 Task: Create a due date automation trigger when advanced on, on the monday after a card is due add fields with custom field "Resume" set to 10 at 11:00 AM.
Action: Mouse moved to (1194, 90)
Screenshot: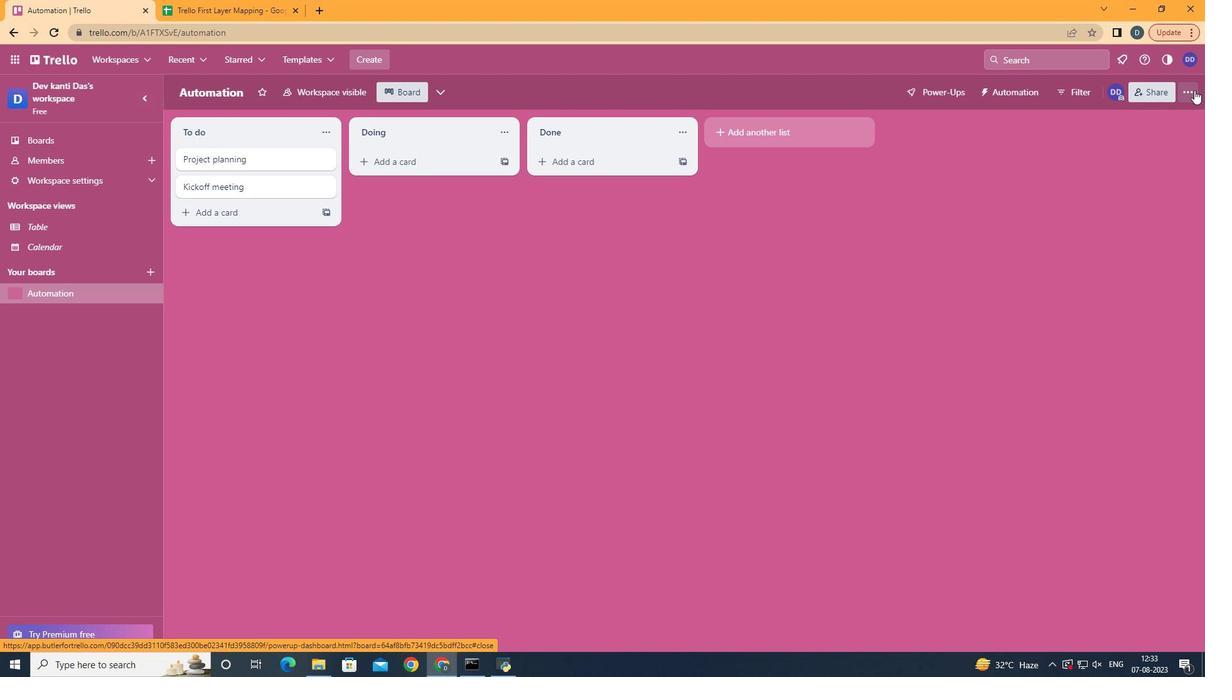 
Action: Mouse pressed left at (1194, 90)
Screenshot: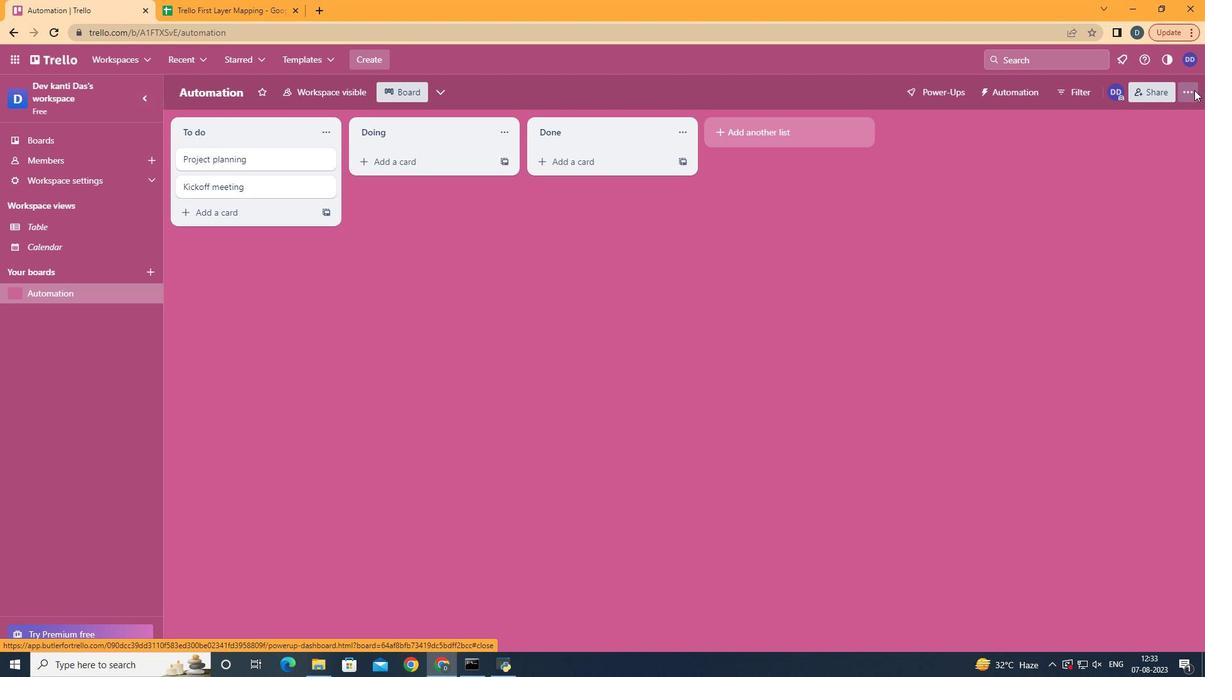 
Action: Mouse moved to (1117, 264)
Screenshot: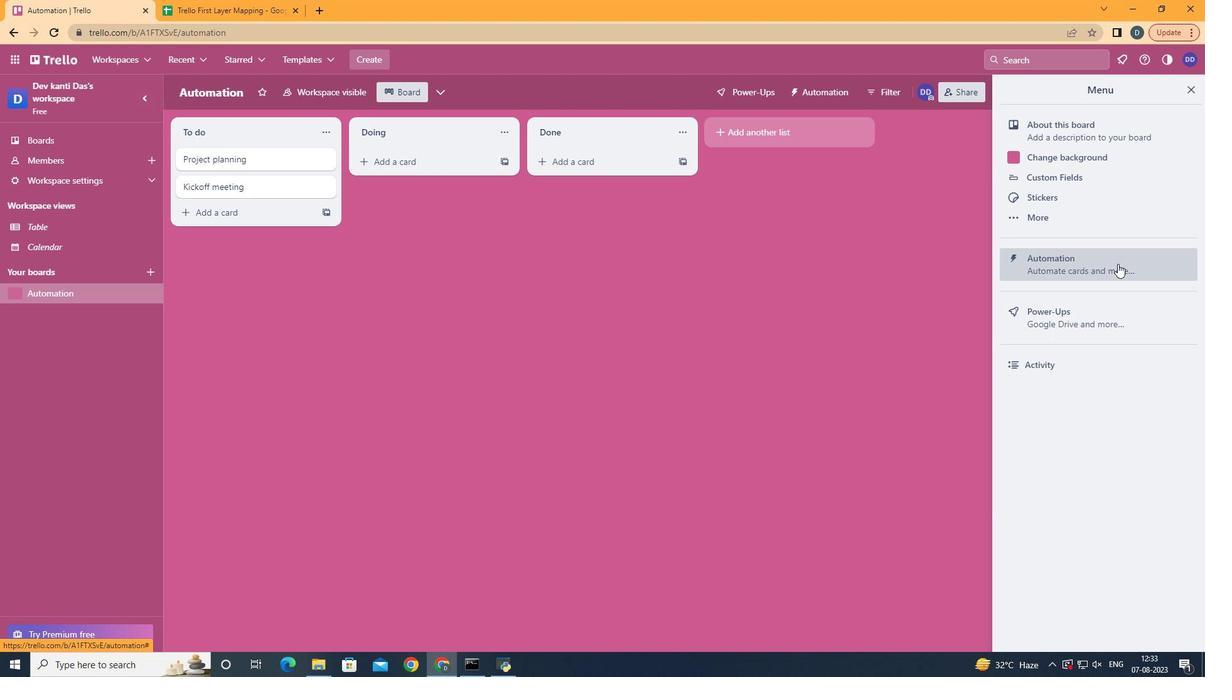 
Action: Mouse pressed left at (1117, 264)
Screenshot: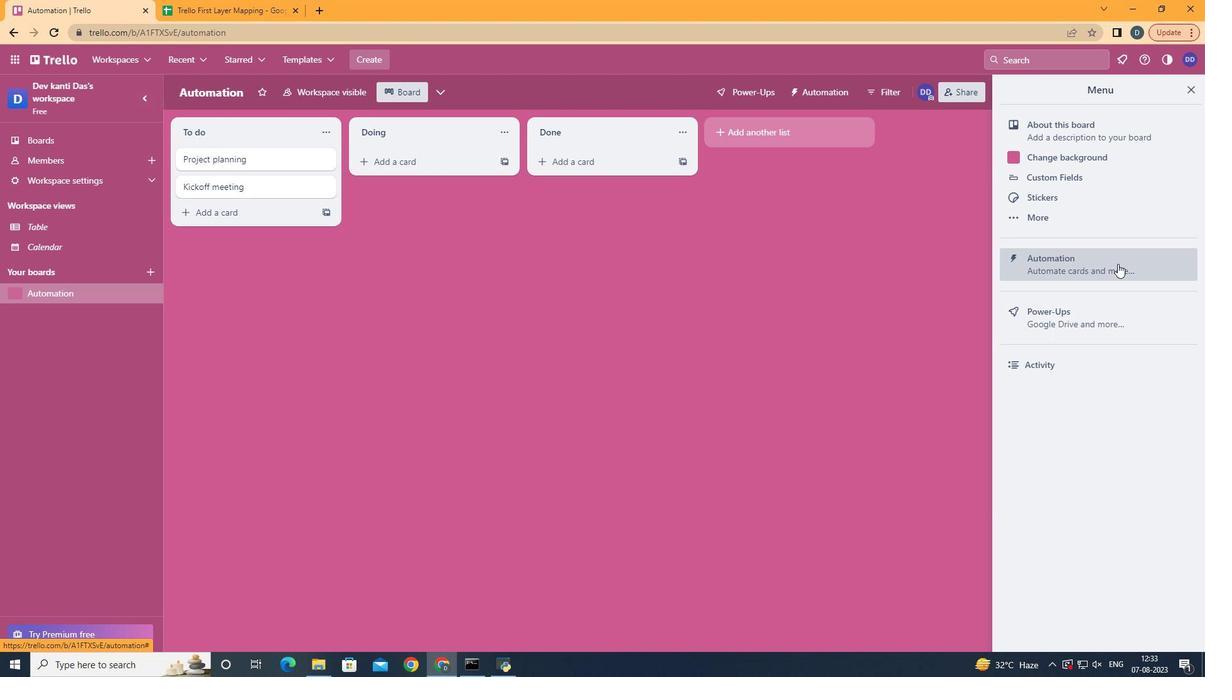 
Action: Mouse moved to (240, 253)
Screenshot: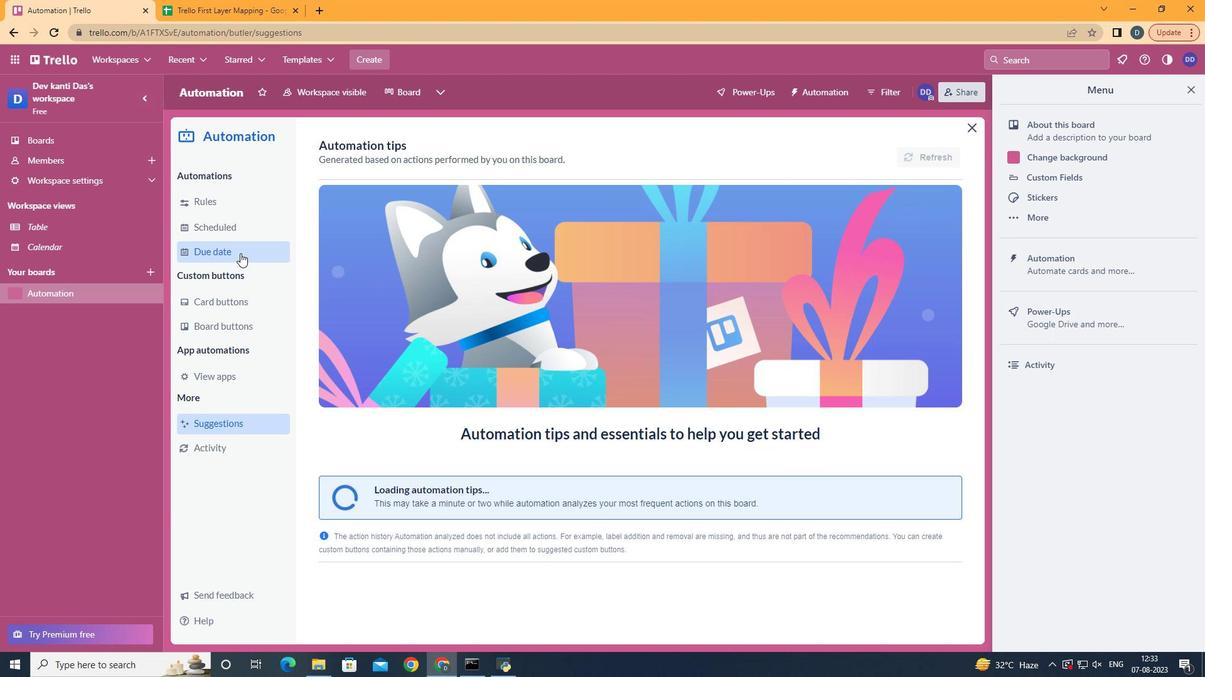 
Action: Mouse pressed left at (240, 253)
Screenshot: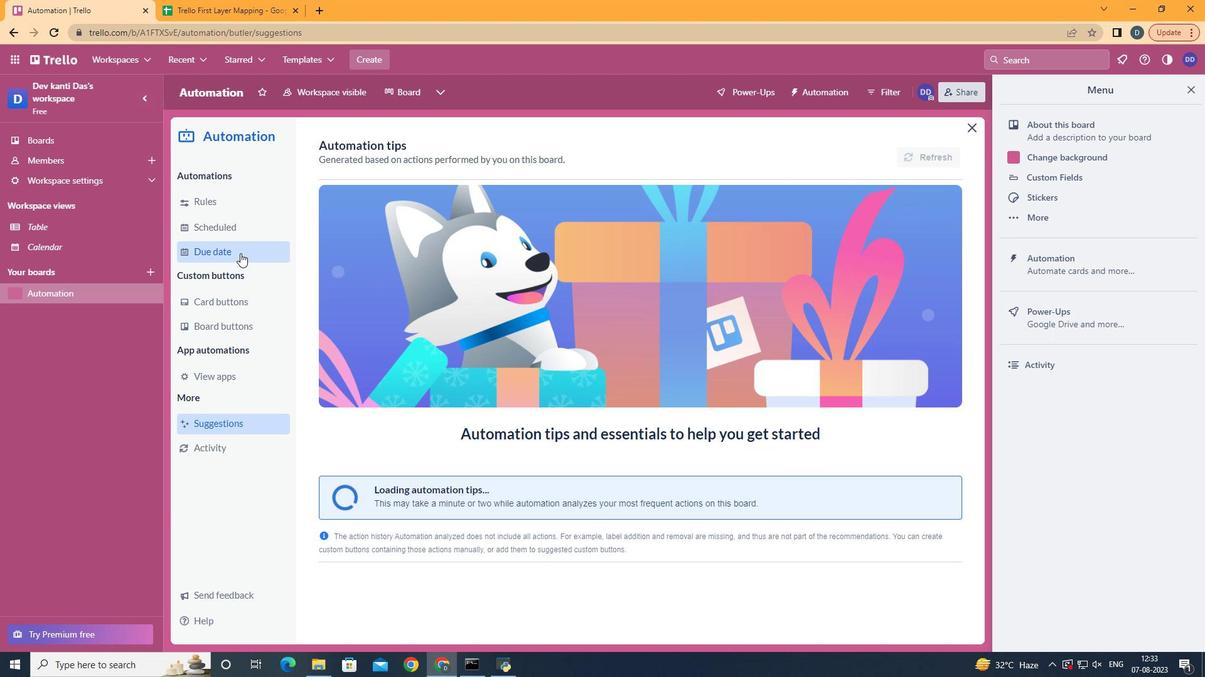 
Action: Mouse moved to (880, 149)
Screenshot: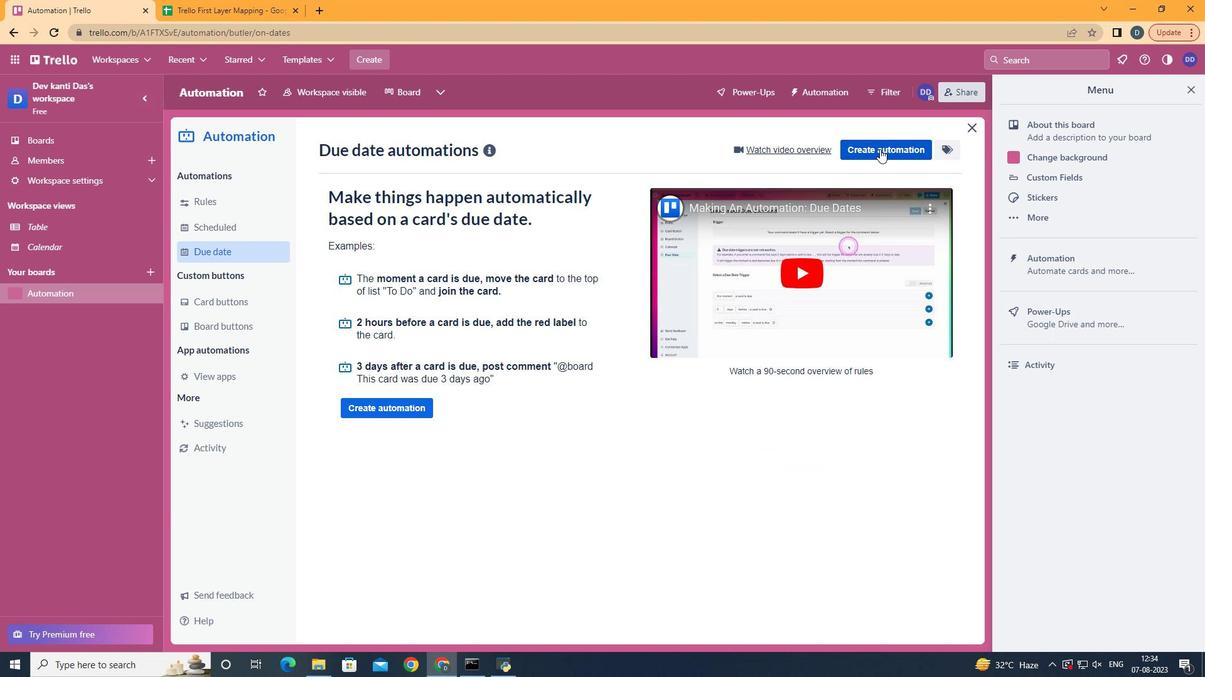 
Action: Mouse pressed left at (880, 149)
Screenshot: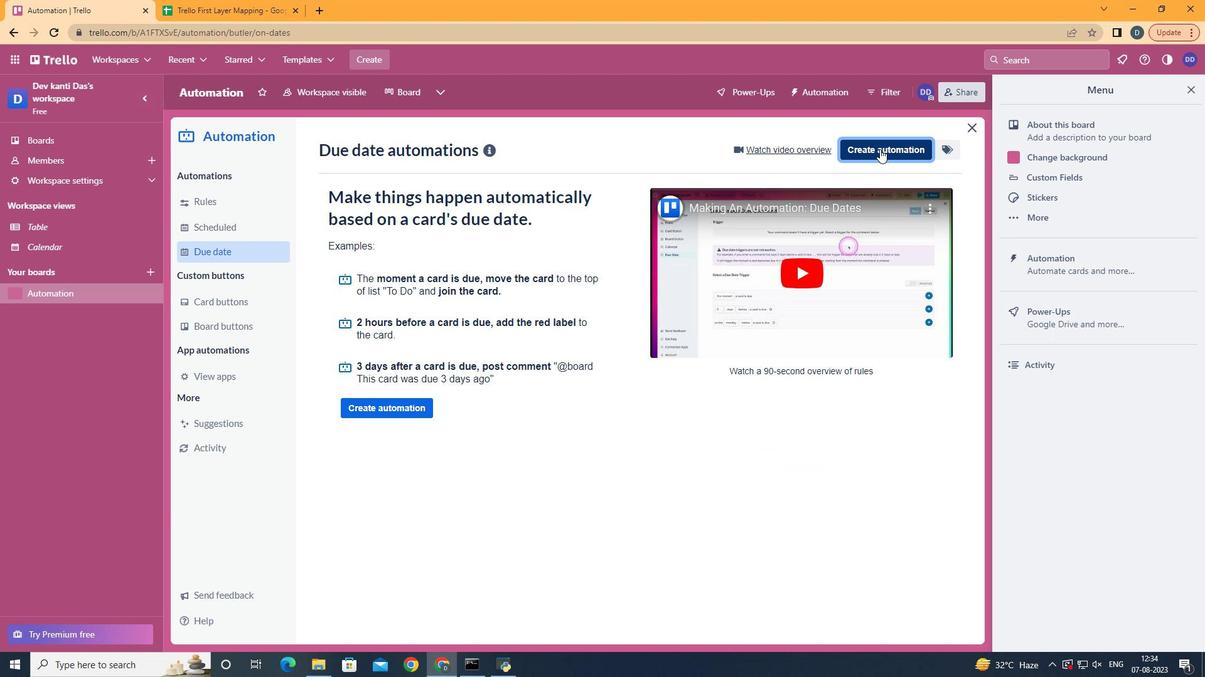 
Action: Mouse moved to (655, 266)
Screenshot: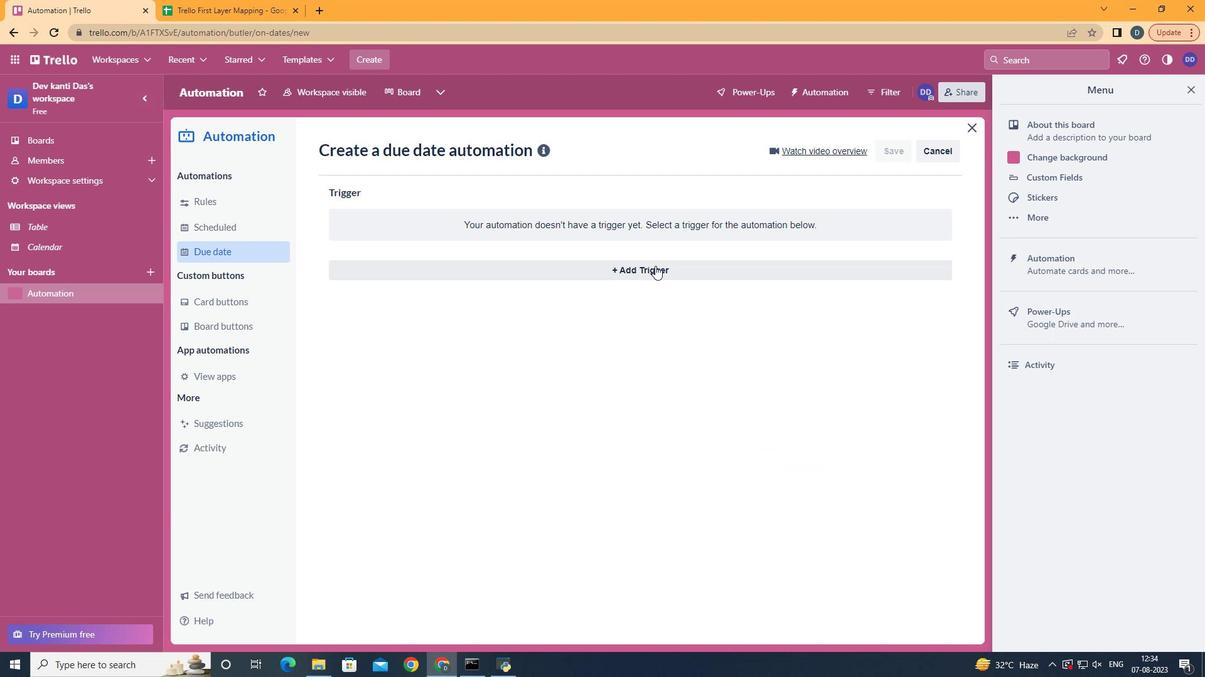 
Action: Mouse pressed left at (655, 266)
Screenshot: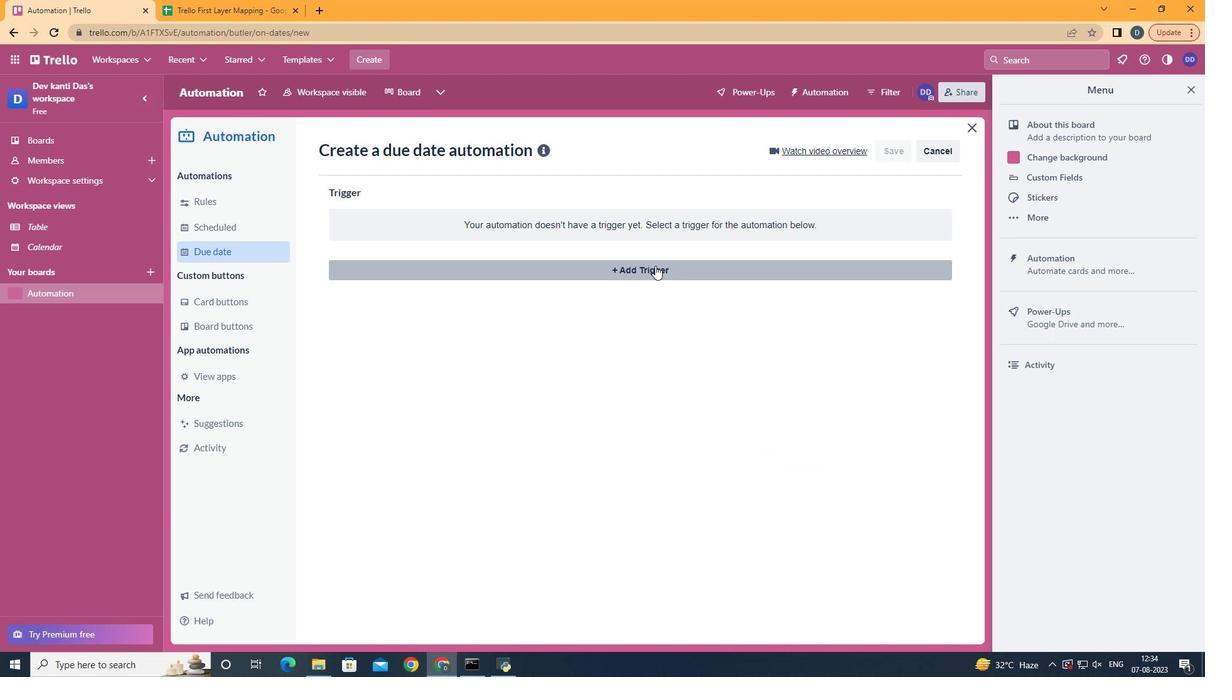
Action: Mouse moved to (399, 328)
Screenshot: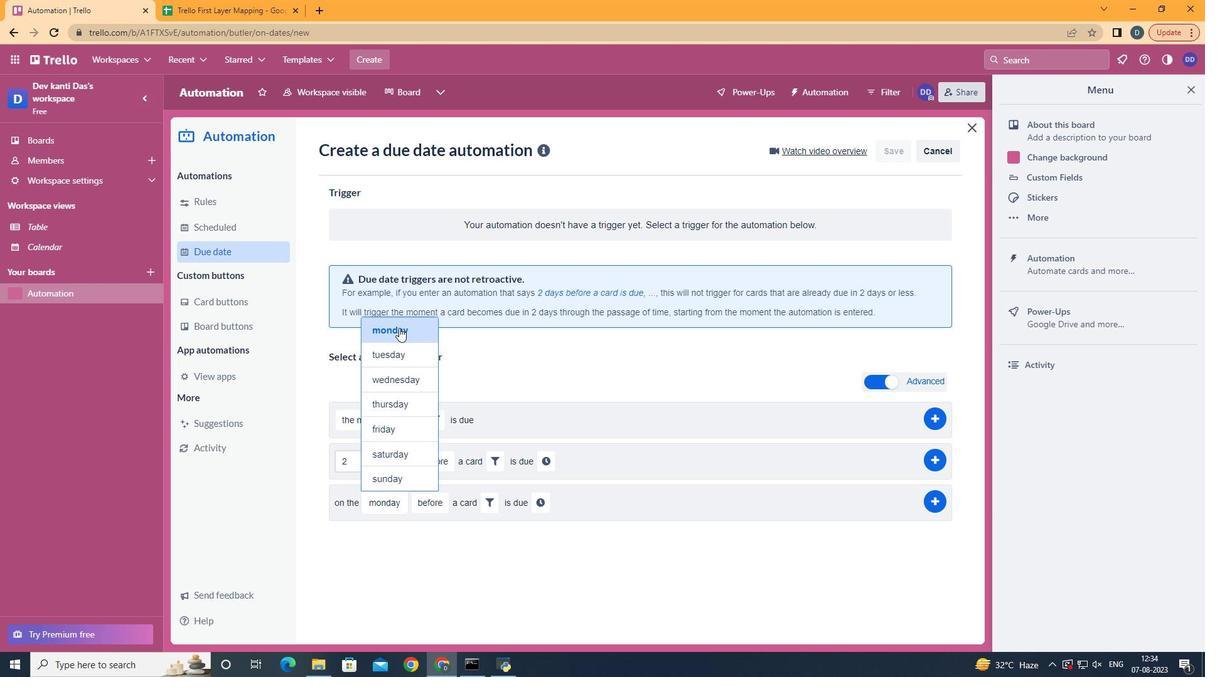 
Action: Mouse pressed left at (399, 328)
Screenshot: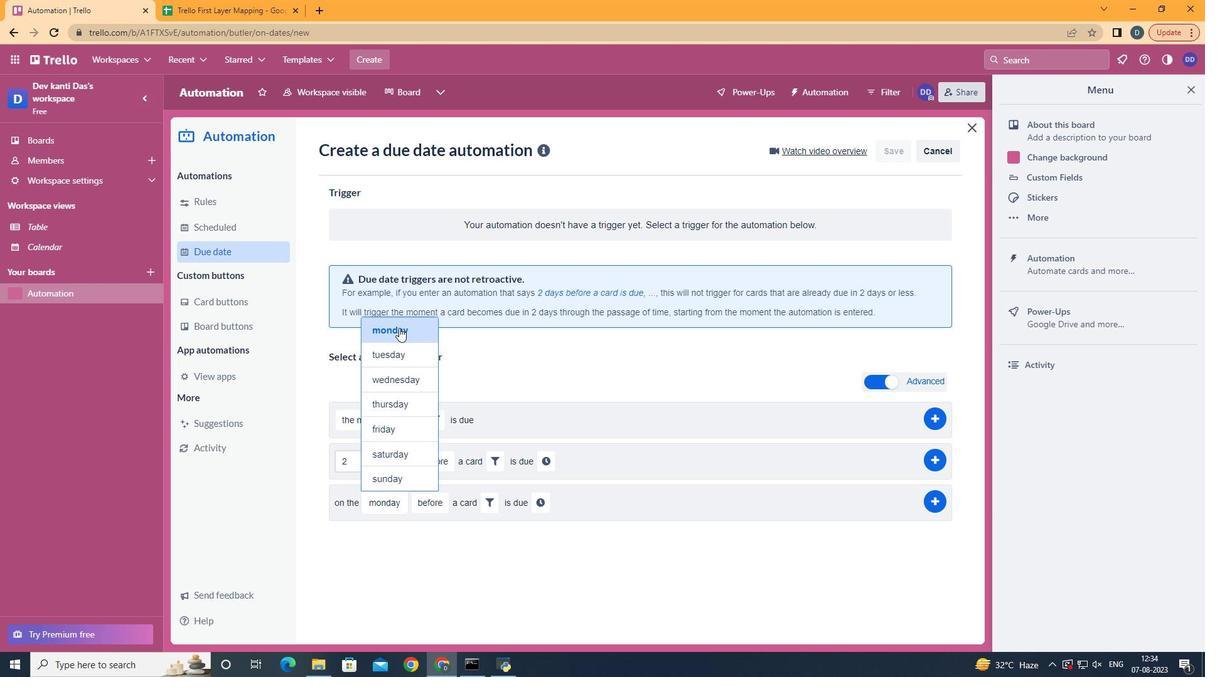 
Action: Mouse moved to (444, 552)
Screenshot: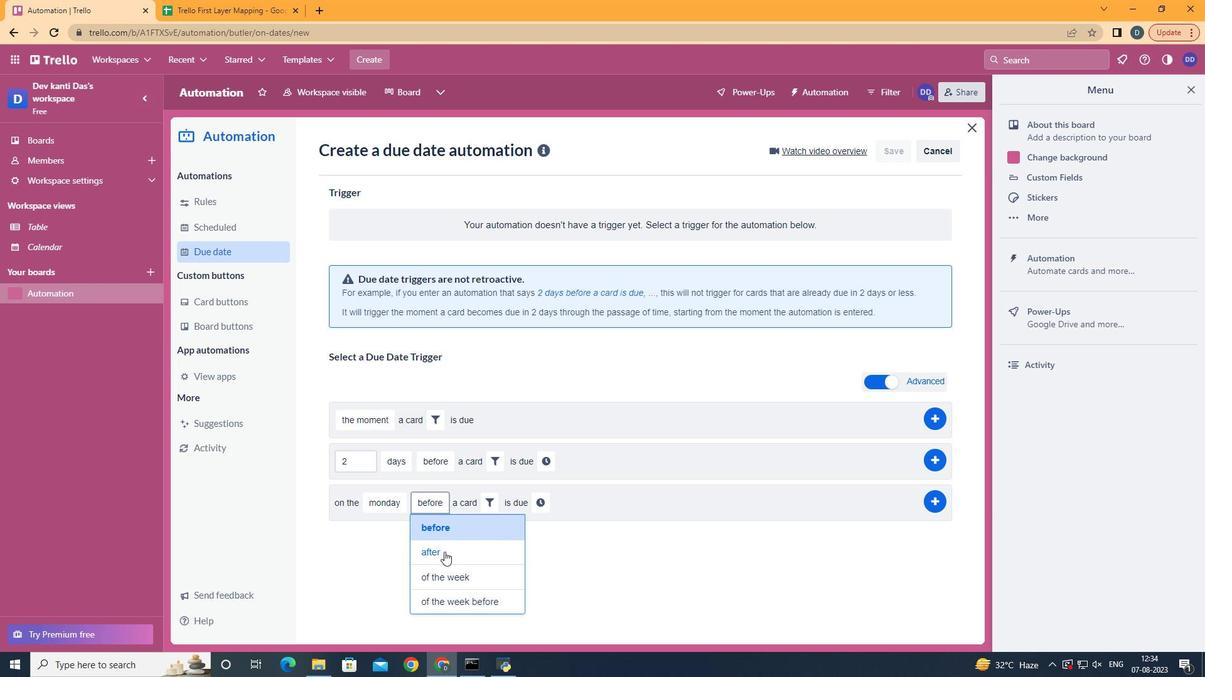 
Action: Mouse pressed left at (444, 552)
Screenshot: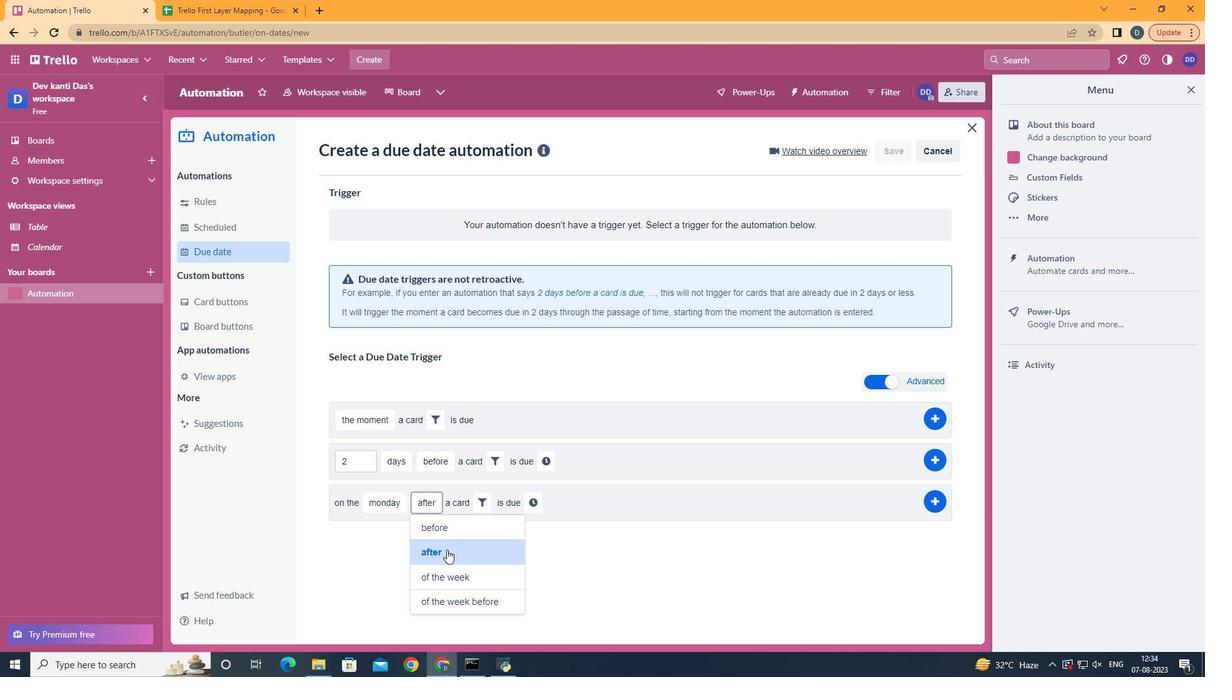 
Action: Mouse moved to (485, 501)
Screenshot: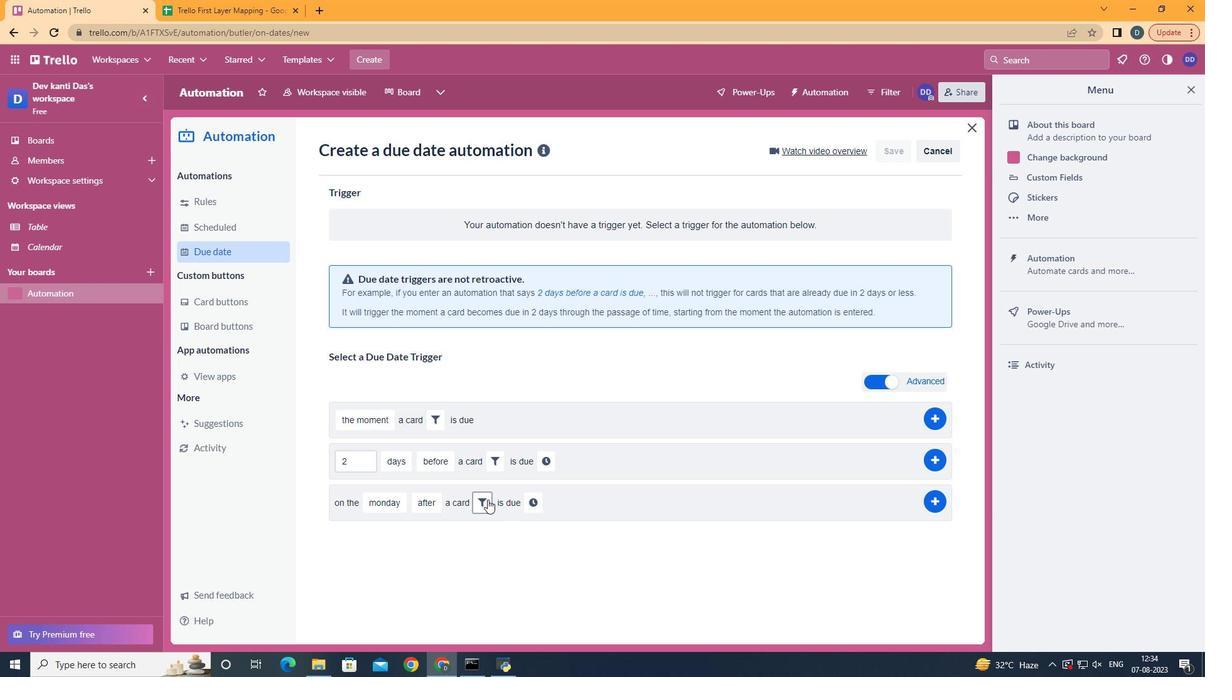 
Action: Mouse pressed left at (485, 501)
Screenshot: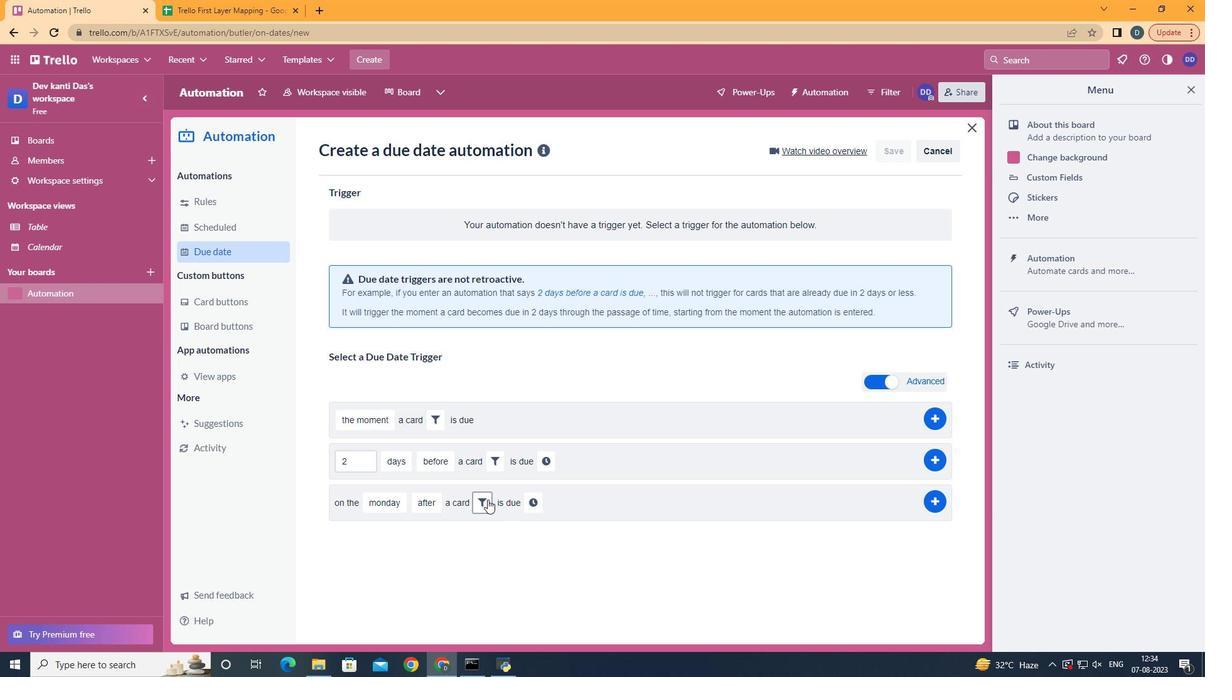 
Action: Mouse moved to (696, 536)
Screenshot: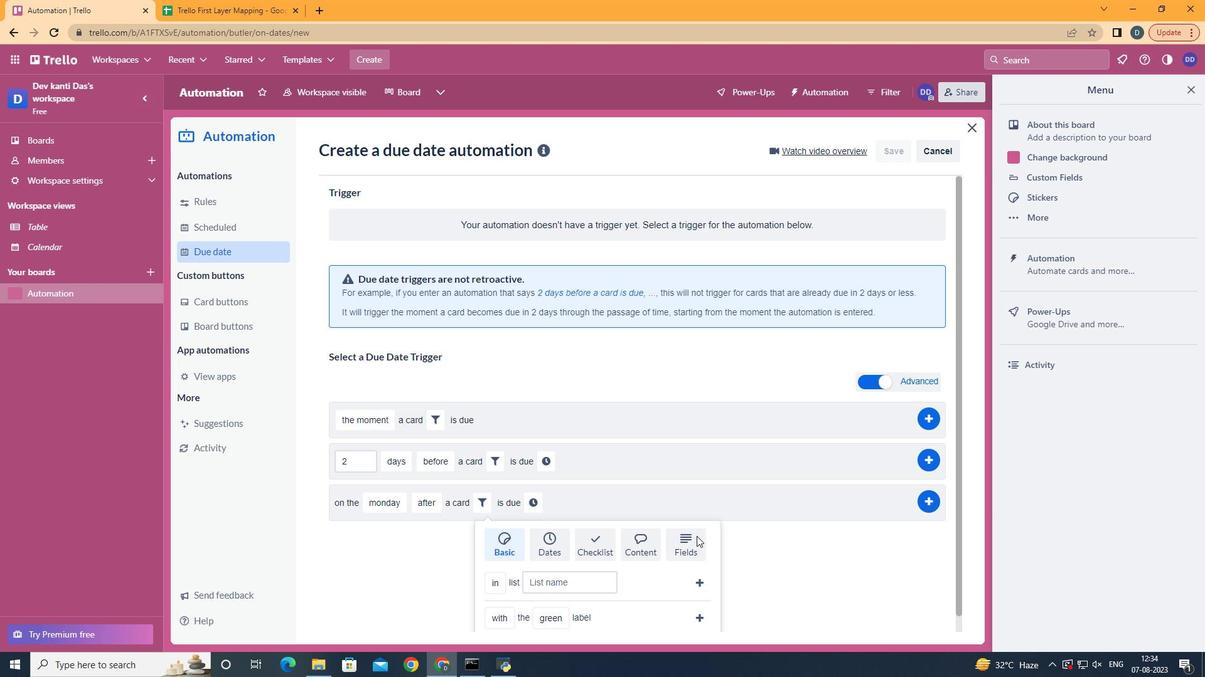 
Action: Mouse pressed left at (696, 536)
Screenshot: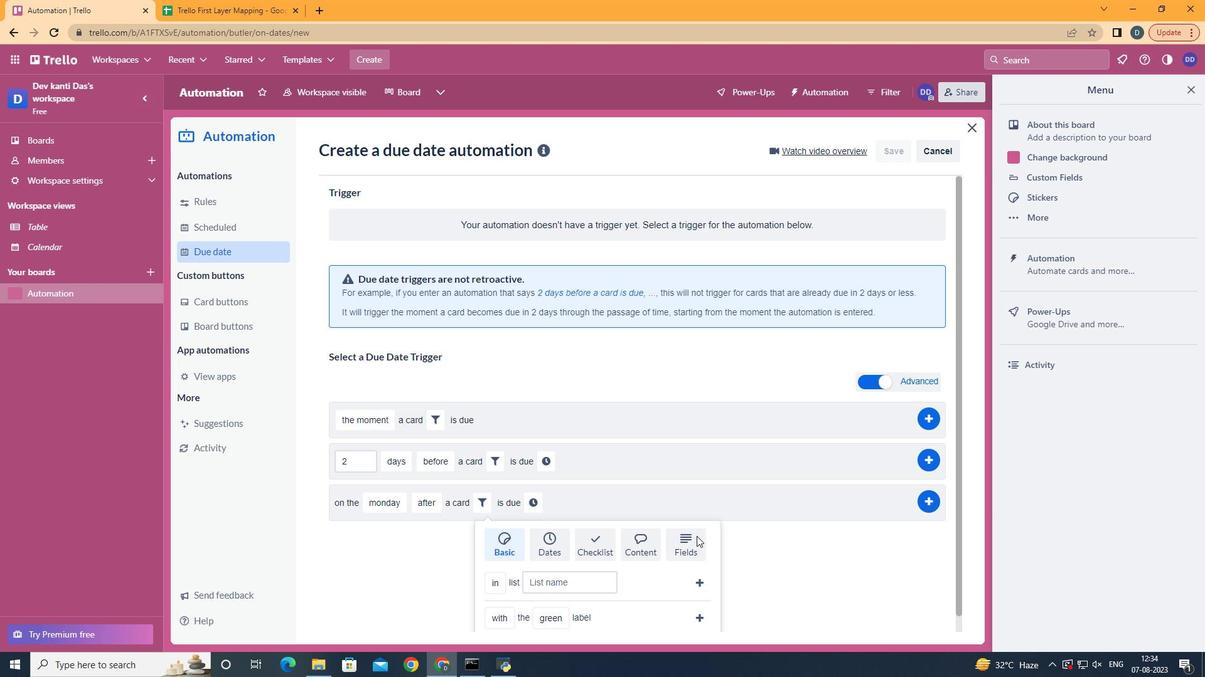 
Action: Mouse moved to (697, 536)
Screenshot: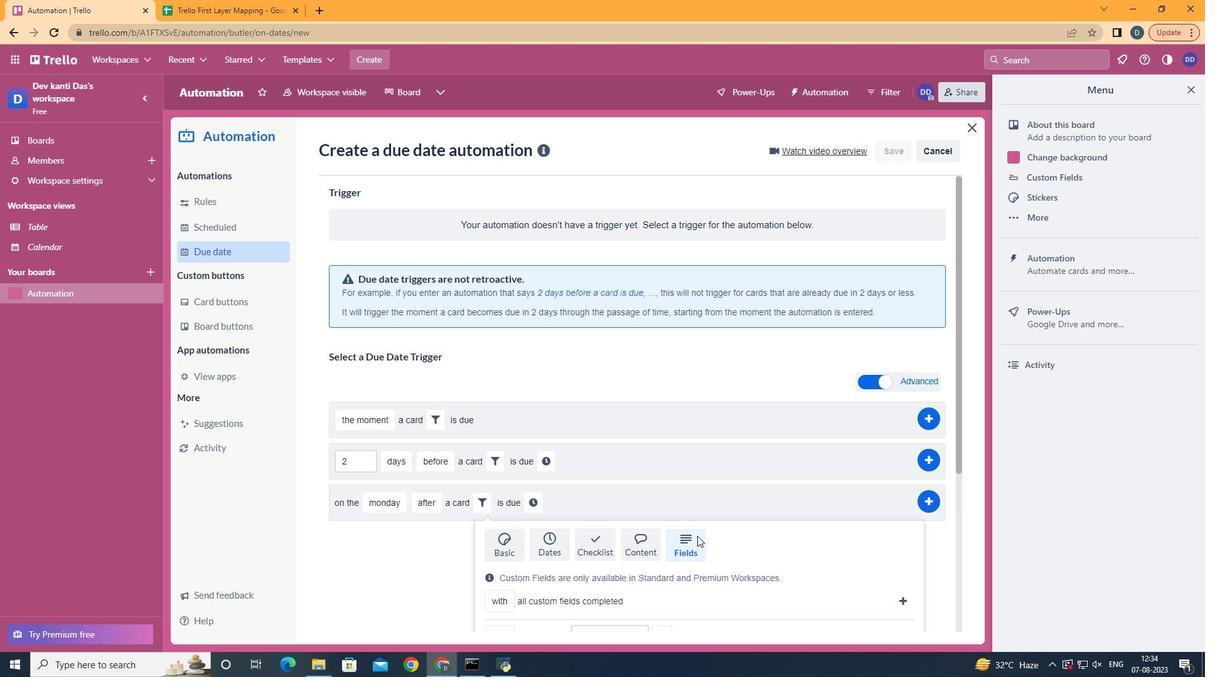 
Action: Mouse scrolled (697, 536) with delta (0, 0)
Screenshot: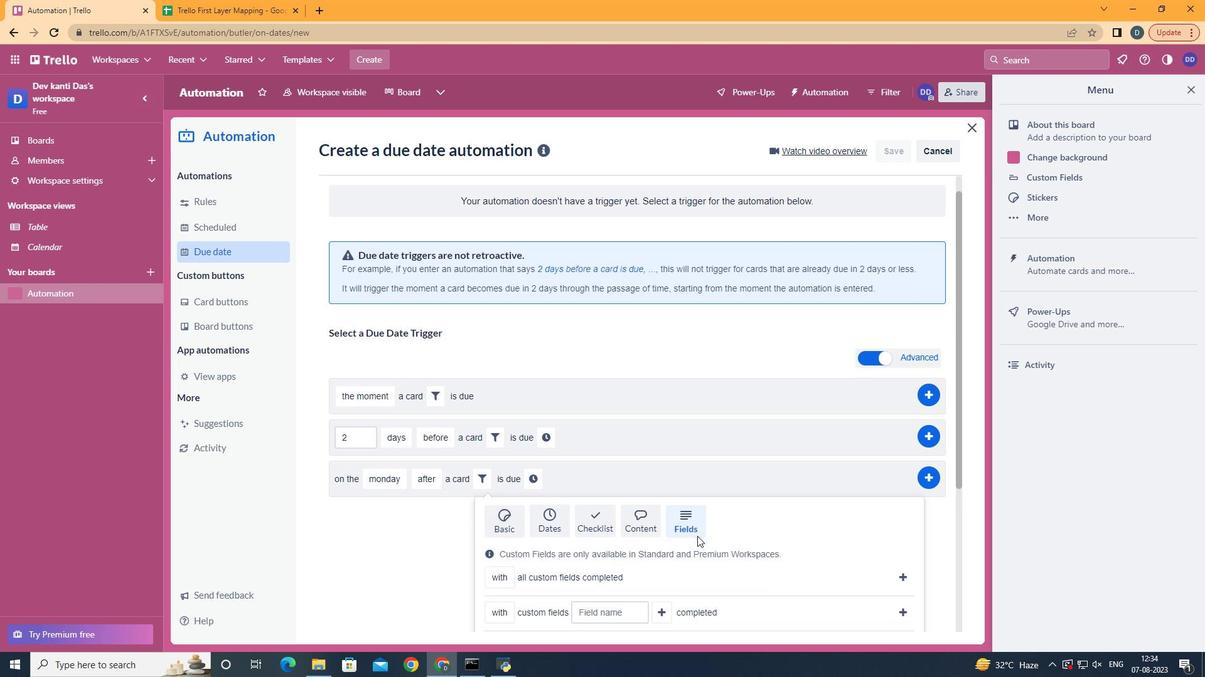 
Action: Mouse scrolled (697, 536) with delta (0, 0)
Screenshot: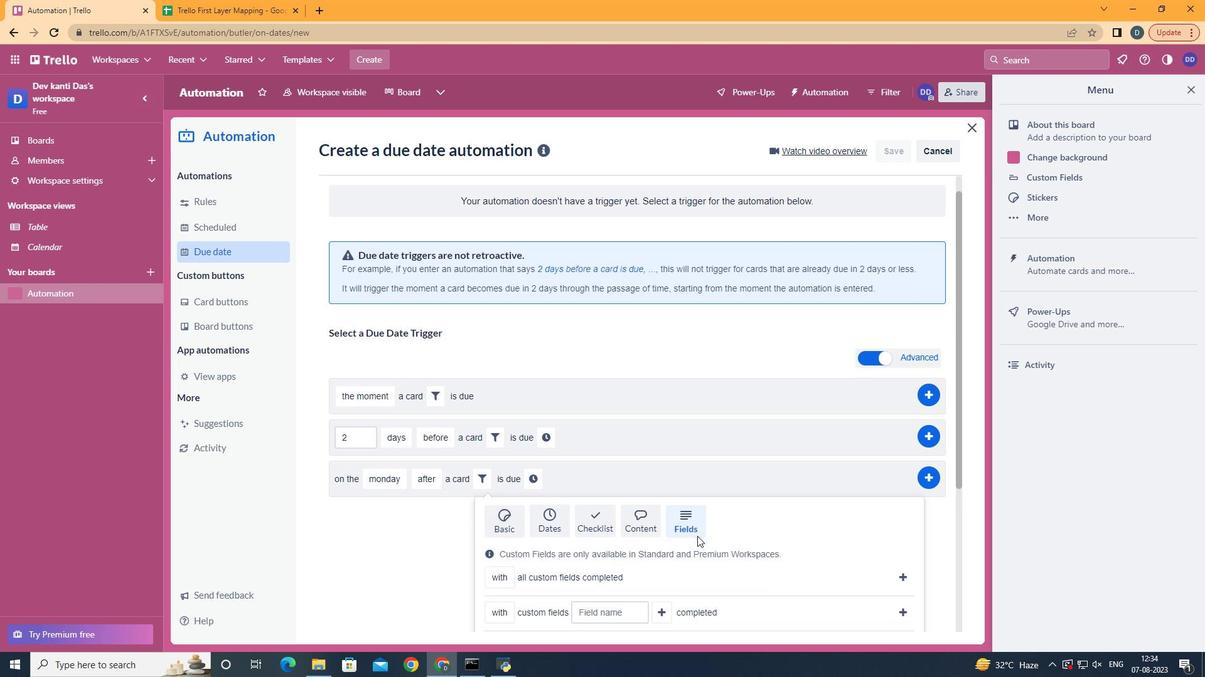 
Action: Mouse scrolled (697, 536) with delta (0, 0)
Screenshot: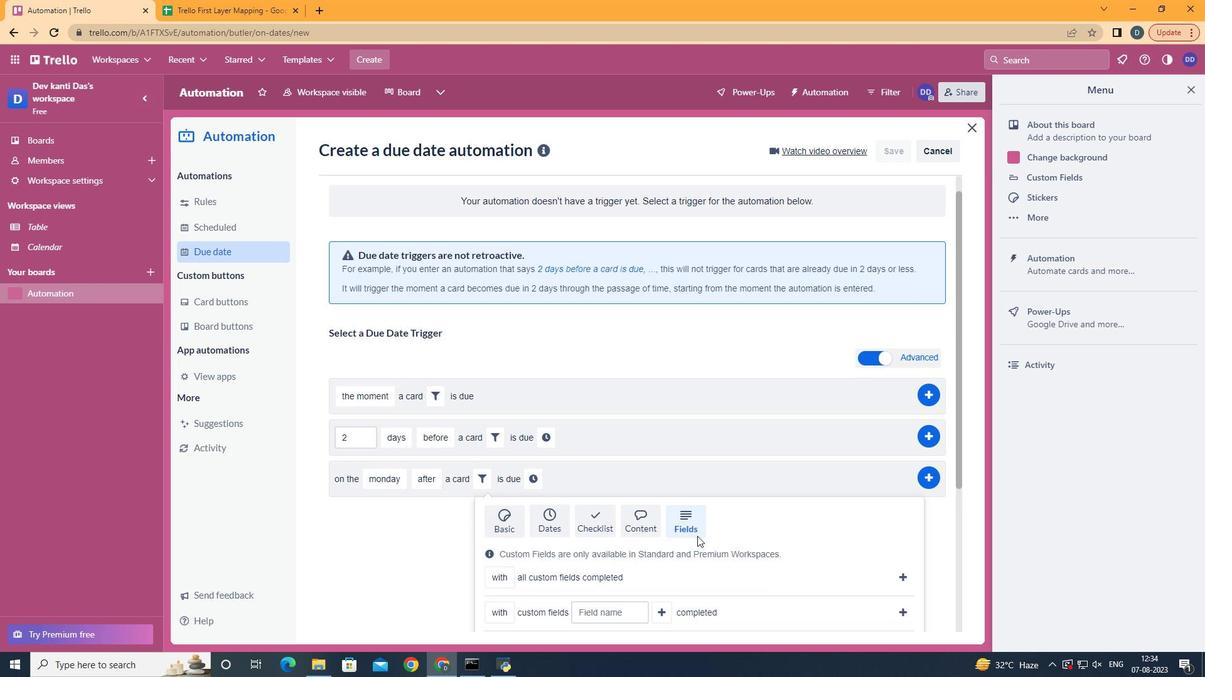 
Action: Mouse scrolled (697, 536) with delta (0, 0)
Screenshot: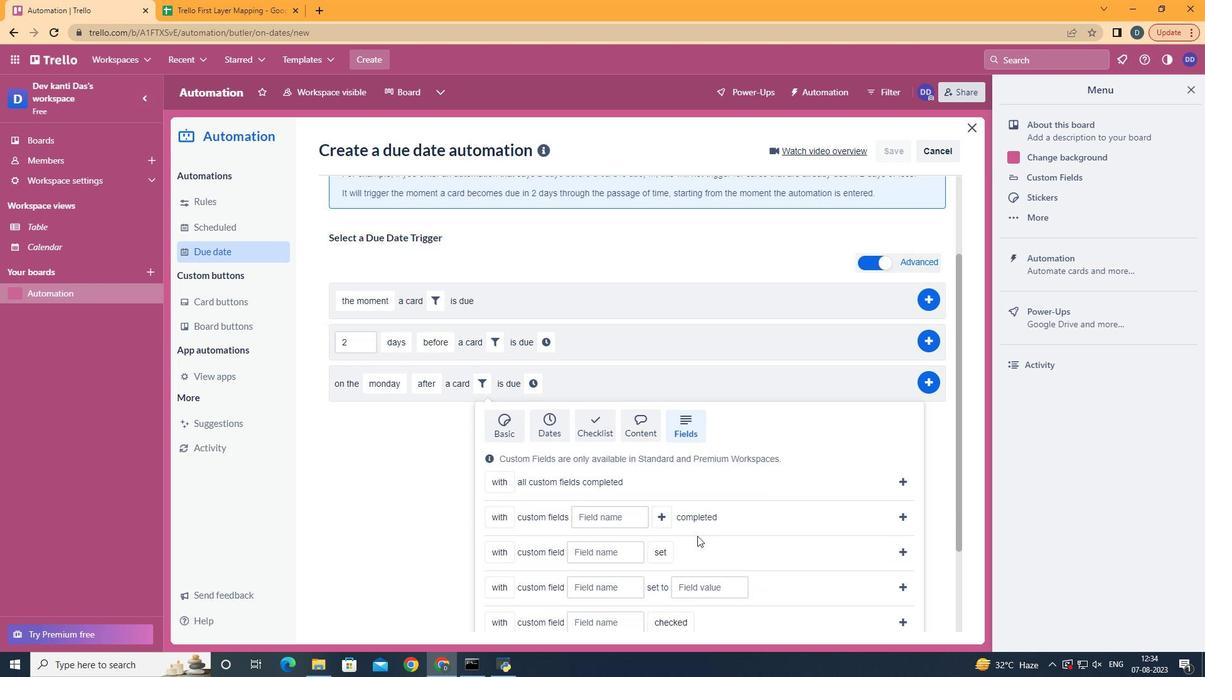 
Action: Mouse scrolled (697, 536) with delta (0, 0)
Screenshot: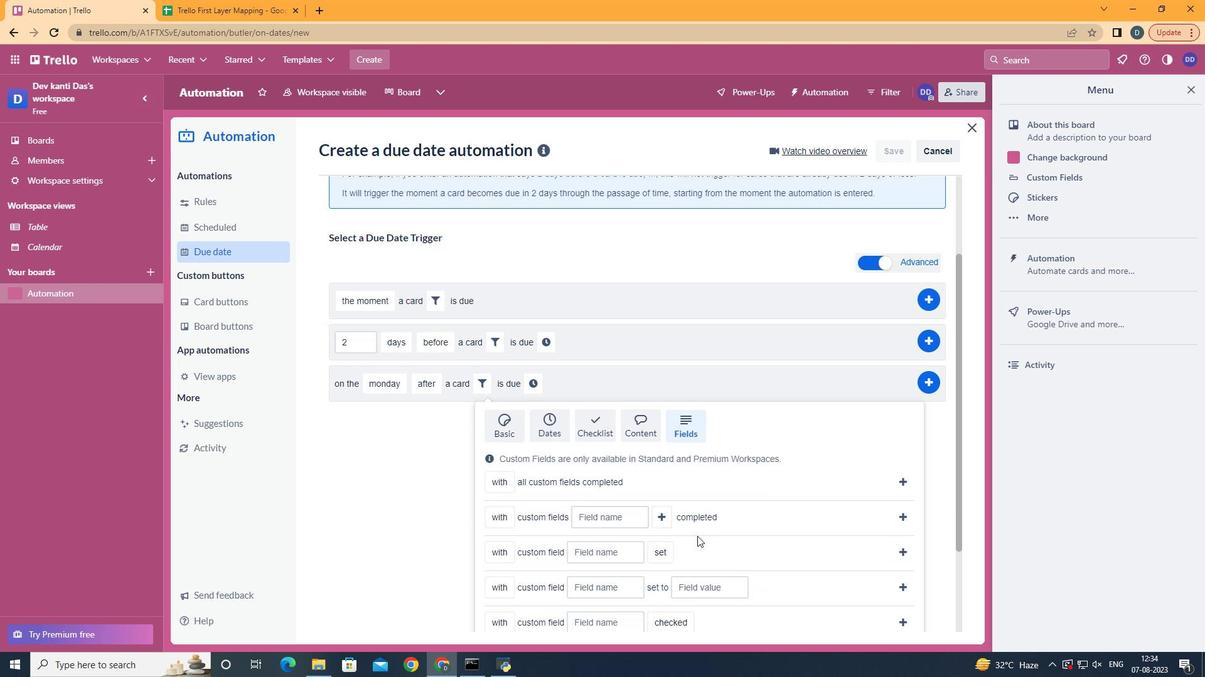 
Action: Mouse moved to (509, 494)
Screenshot: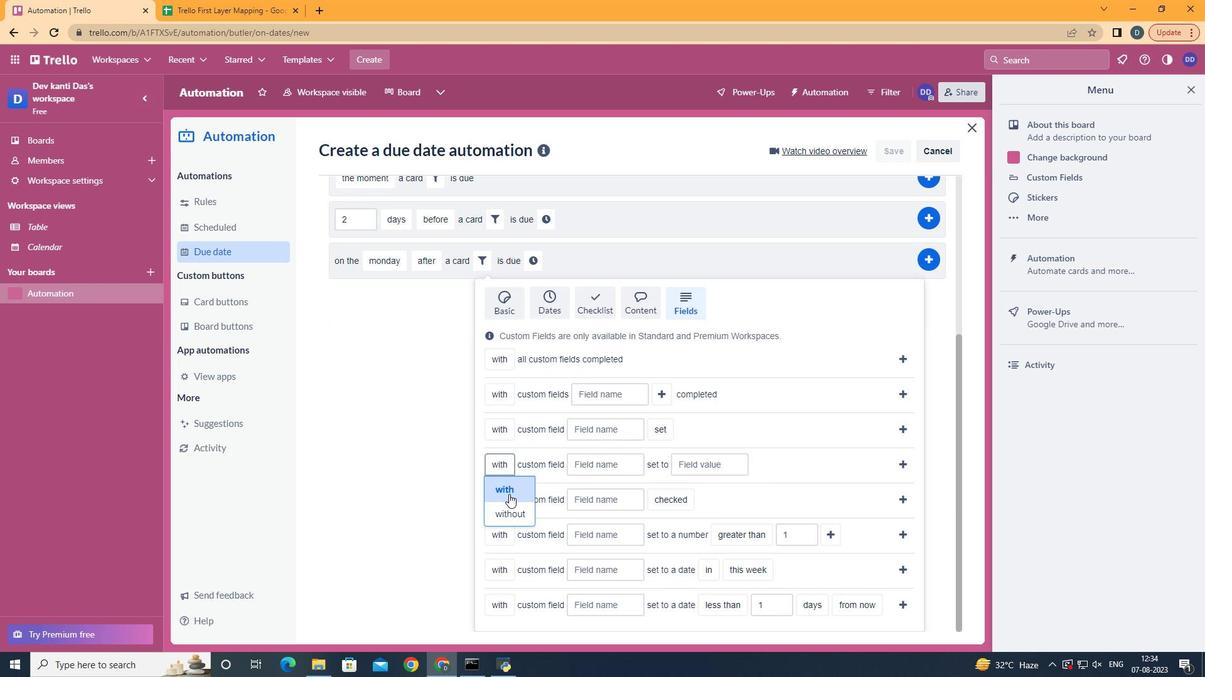 
Action: Mouse pressed left at (509, 494)
Screenshot: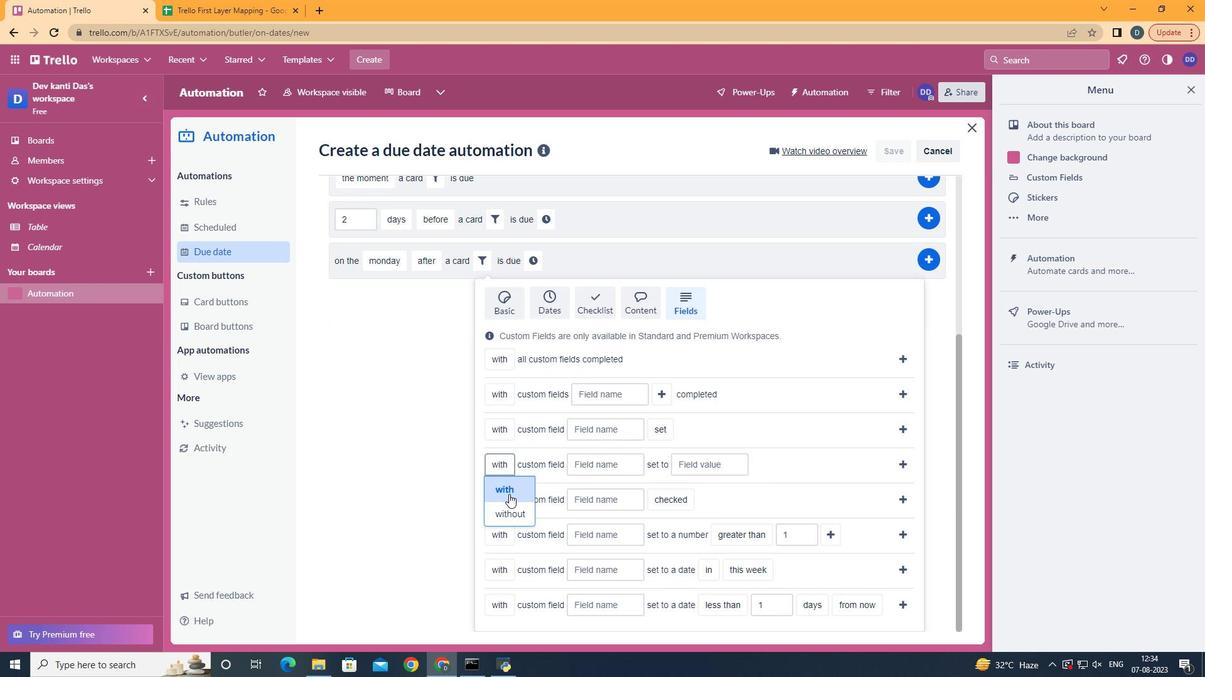 
Action: Mouse moved to (589, 468)
Screenshot: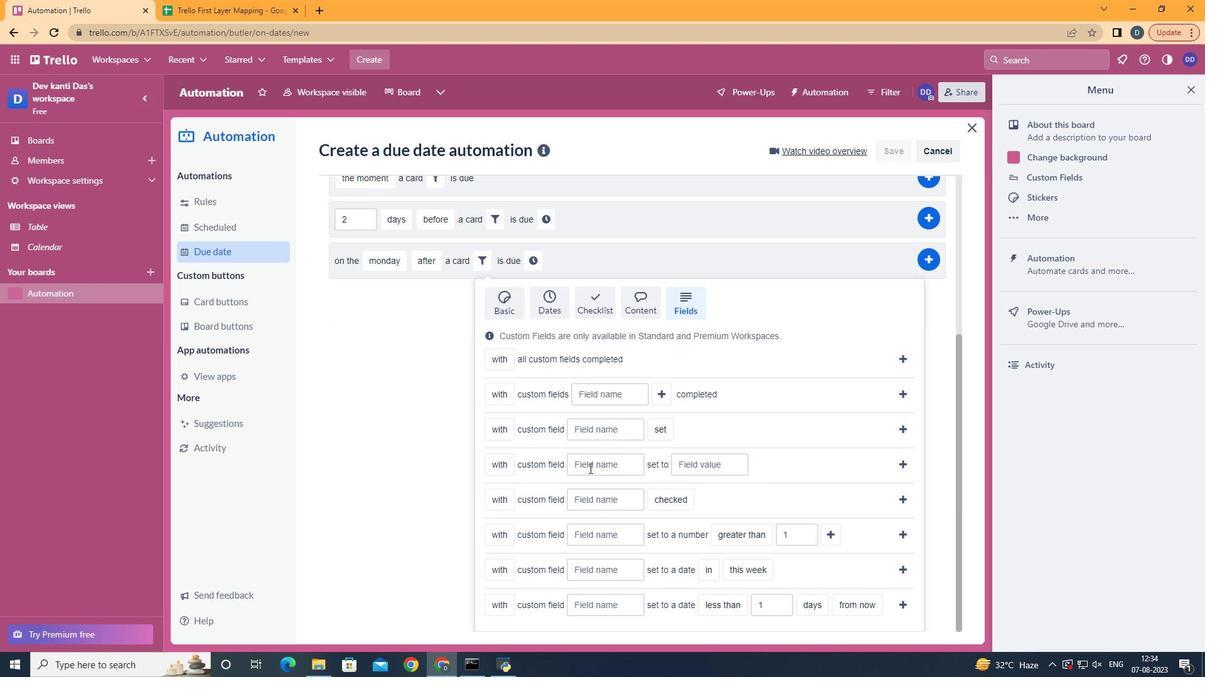 
Action: Mouse pressed left at (589, 468)
Screenshot: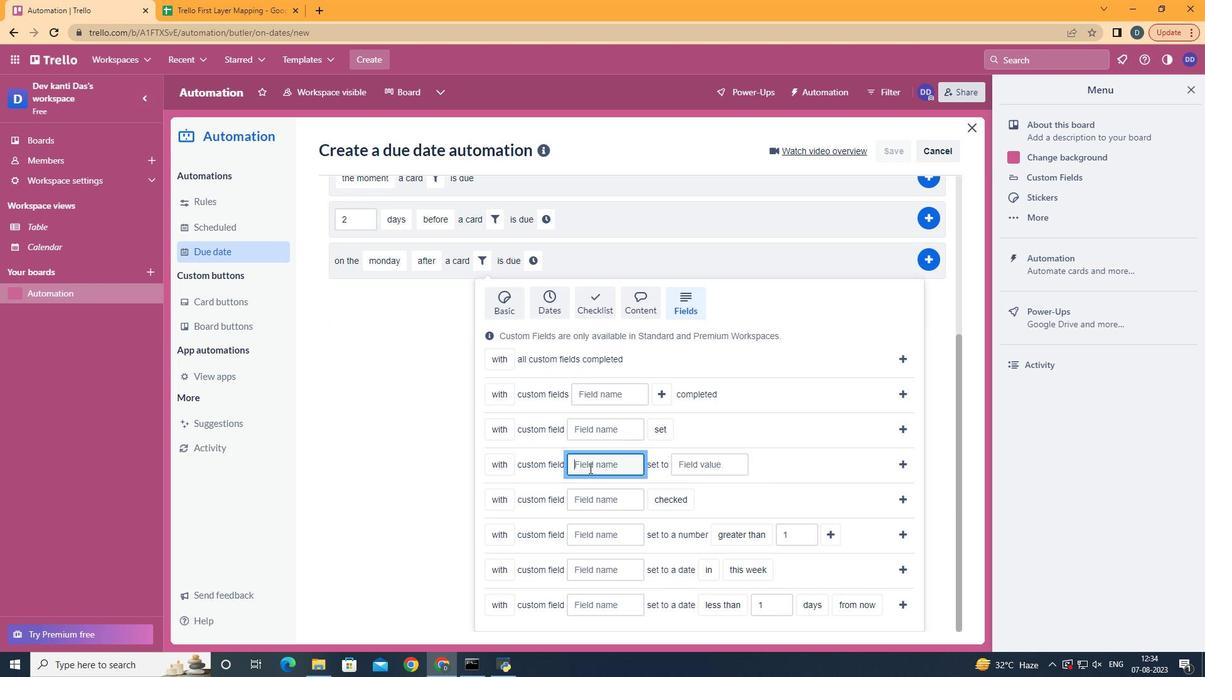 
Action: Key pressed <Key.shift>Resume
Screenshot: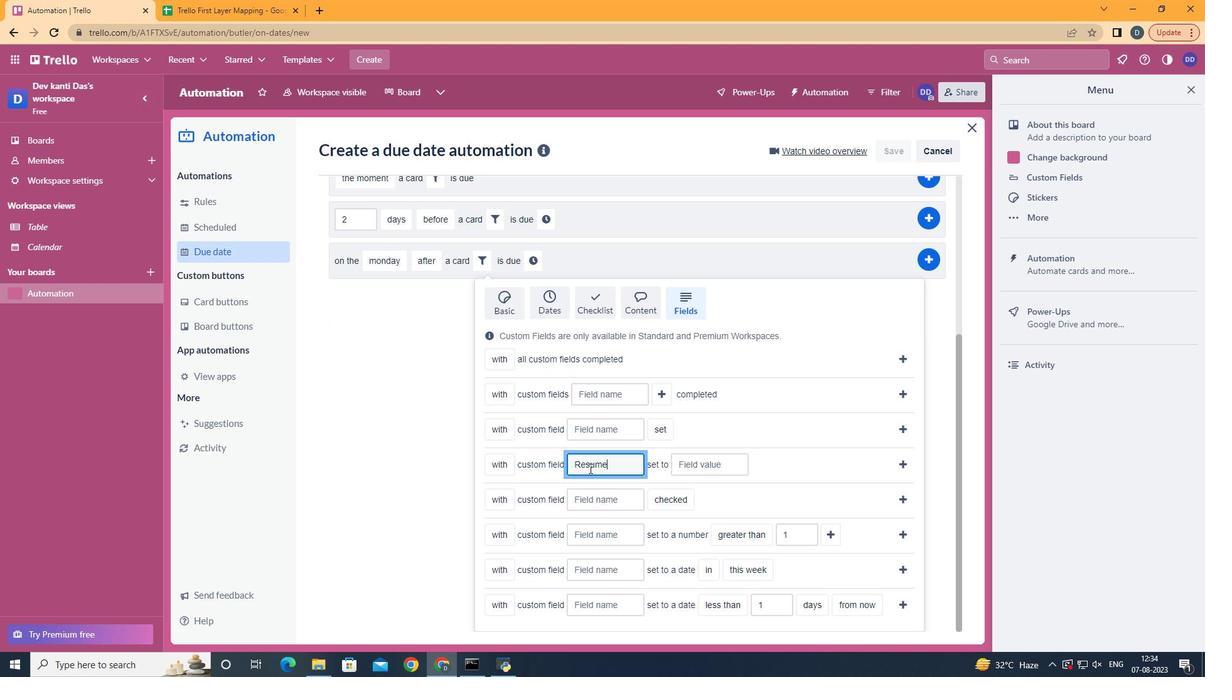 
Action: Mouse moved to (705, 456)
Screenshot: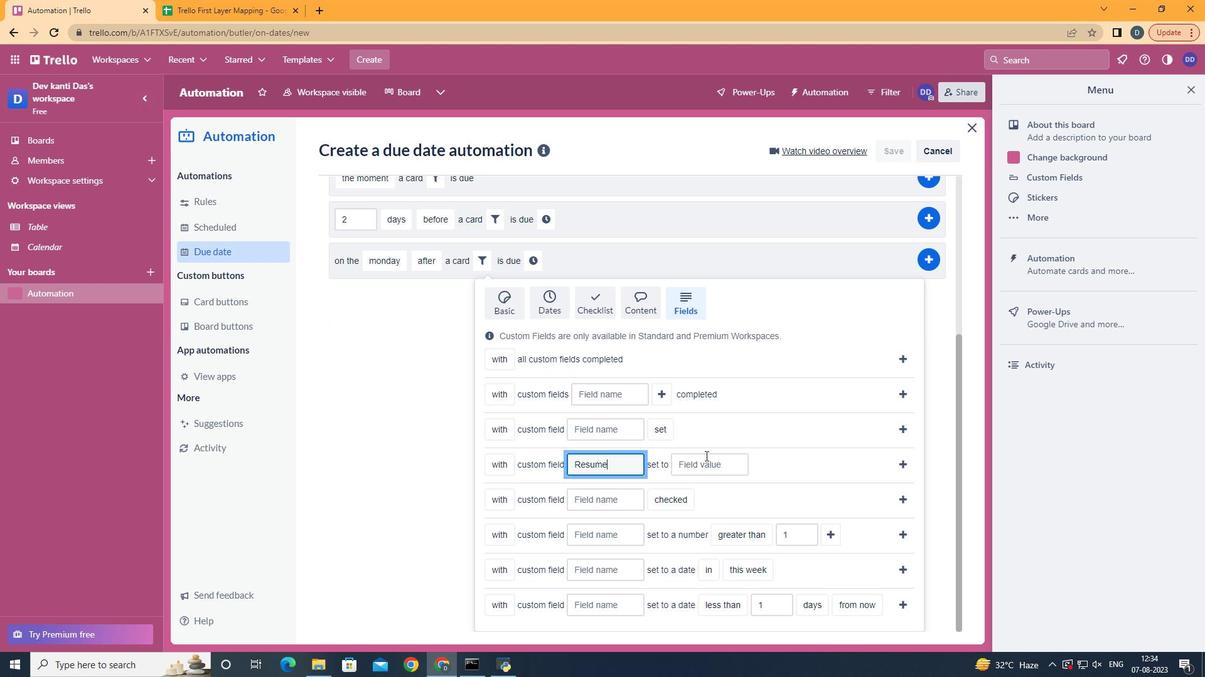 
Action: Mouse pressed left at (705, 456)
Screenshot: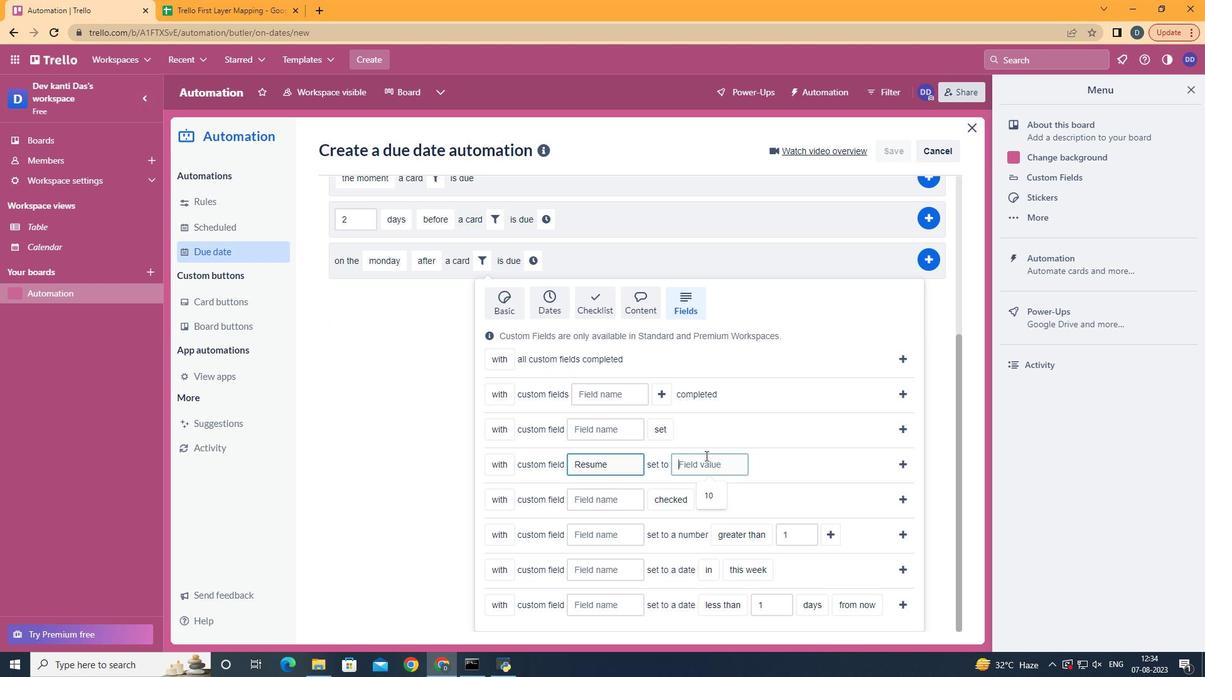 
Action: Key pressed 10
Screenshot: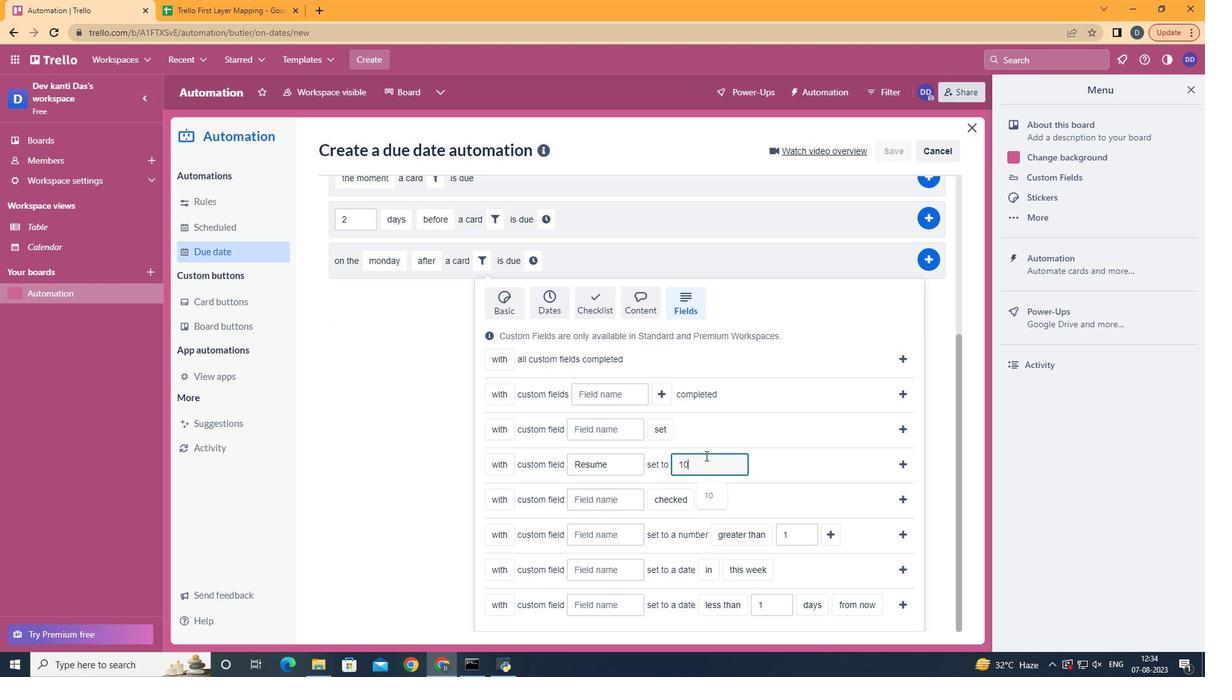 
Action: Mouse moved to (903, 464)
Screenshot: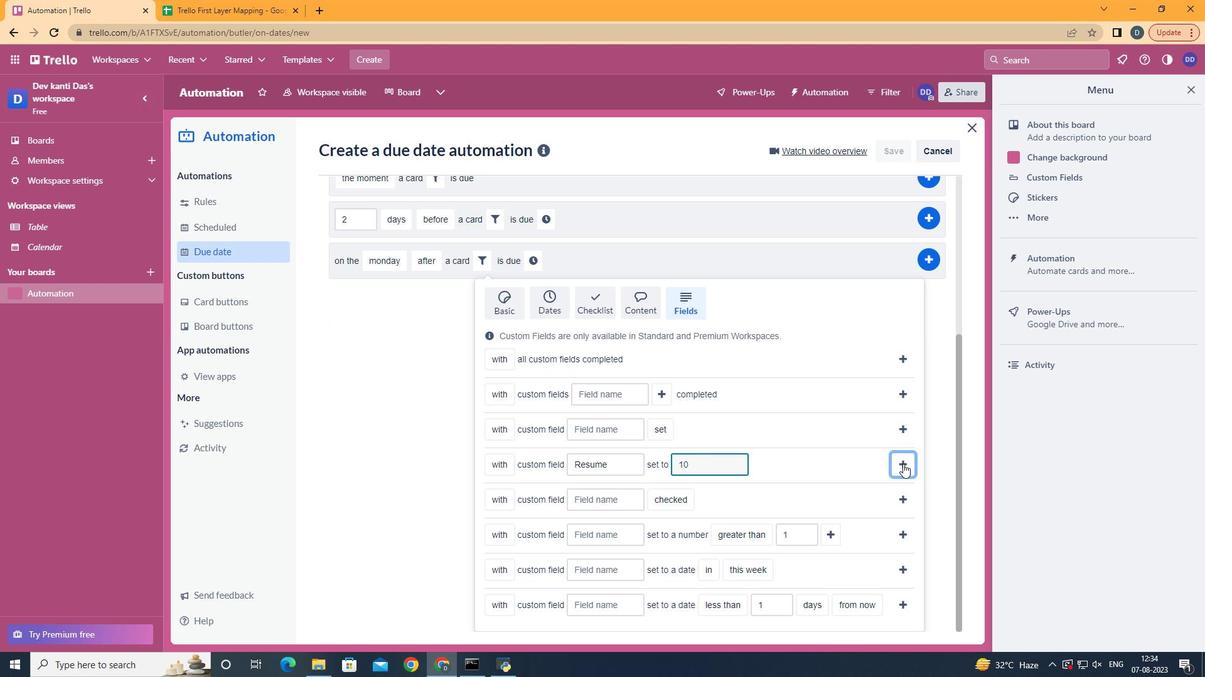 
Action: Mouse pressed left at (903, 464)
Screenshot: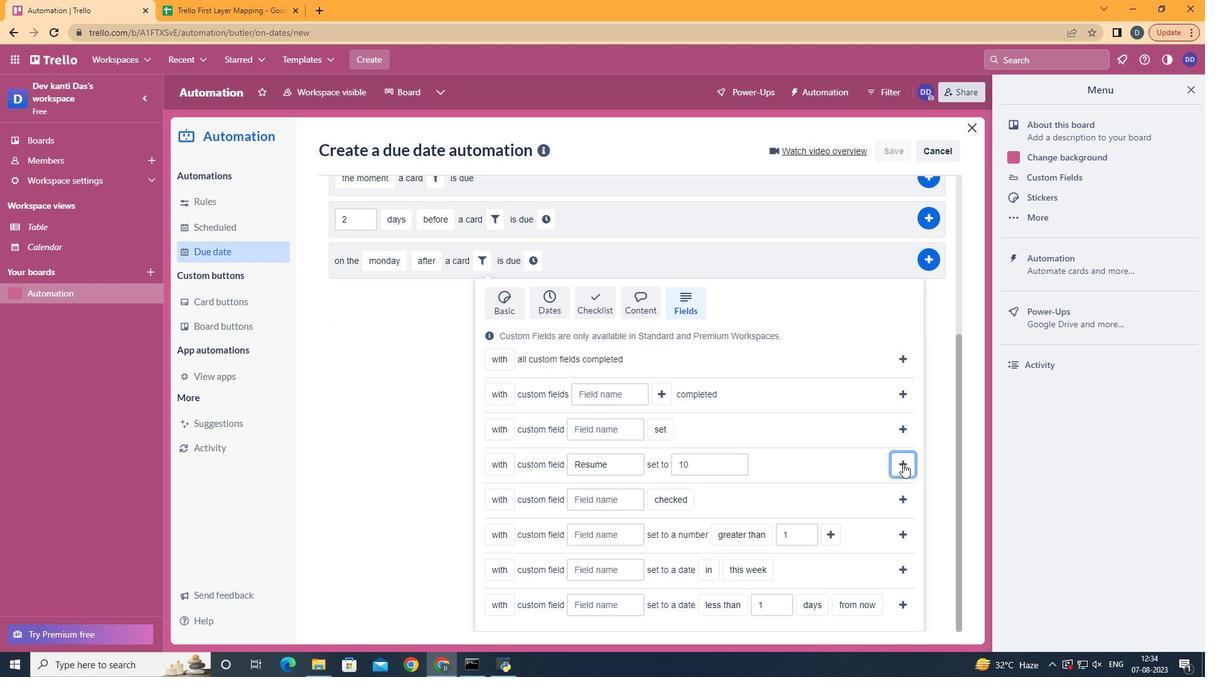 
Action: Mouse moved to (716, 506)
Screenshot: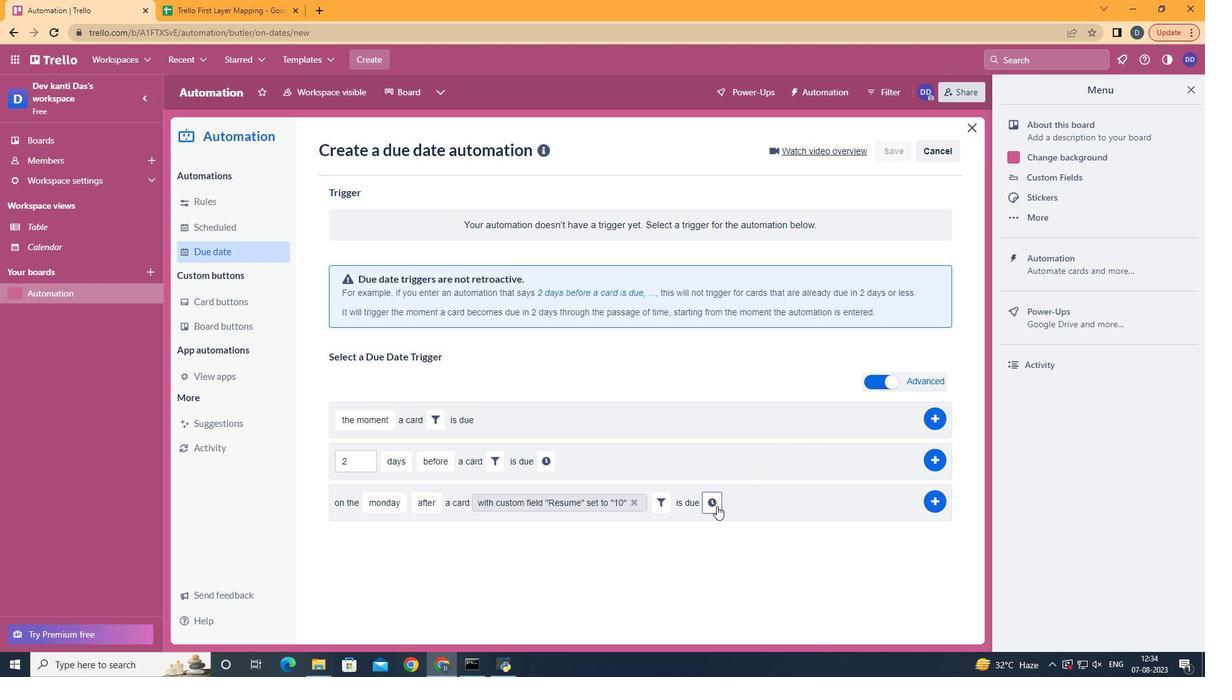 
Action: Mouse pressed left at (716, 506)
Screenshot: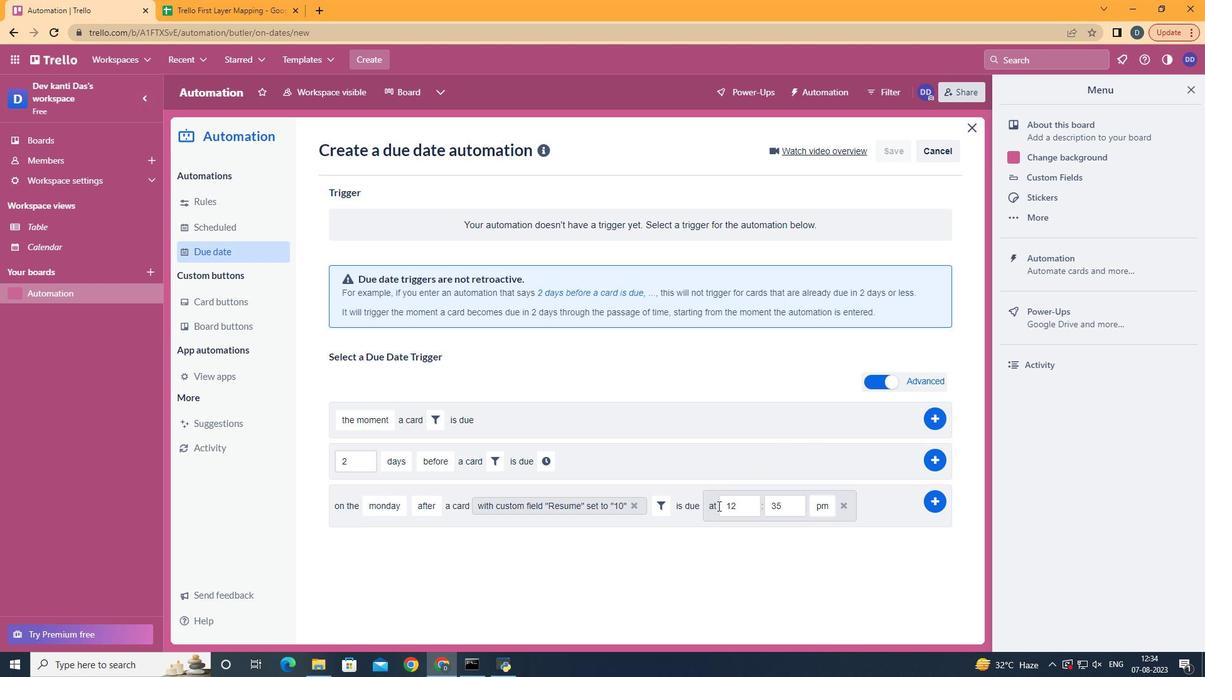 
Action: Mouse moved to (740, 504)
Screenshot: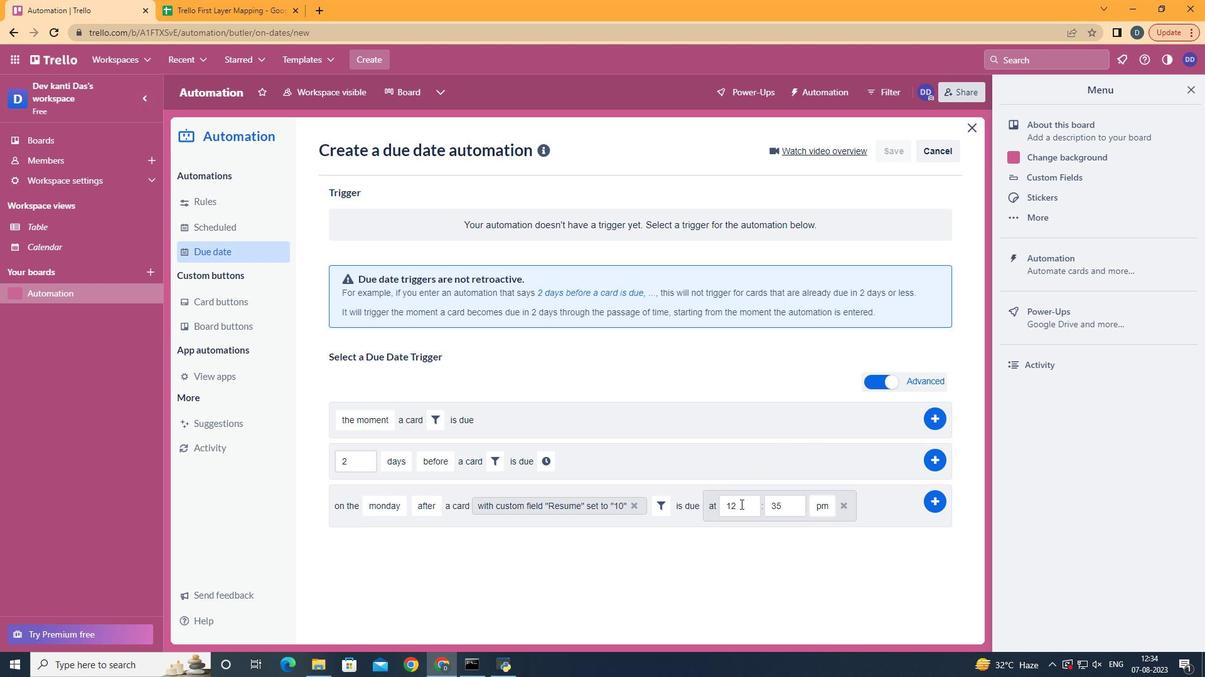 
Action: Mouse pressed left at (740, 504)
Screenshot: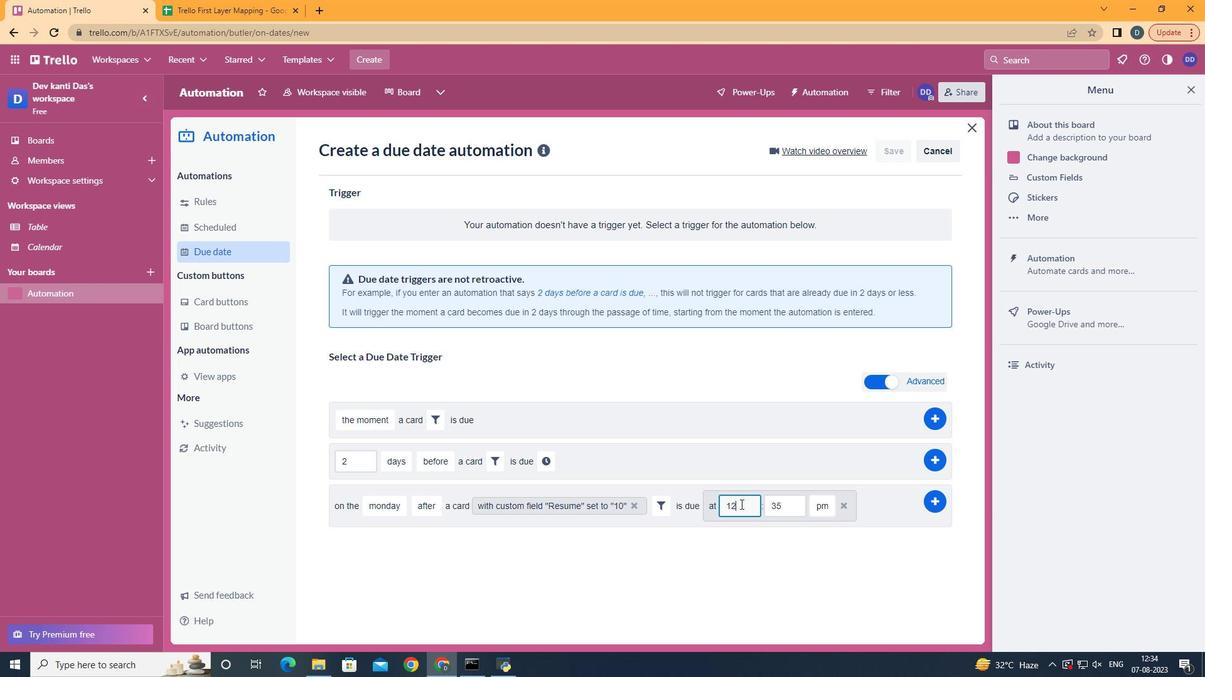
Action: Key pressed <Key.backspace>1
Screenshot: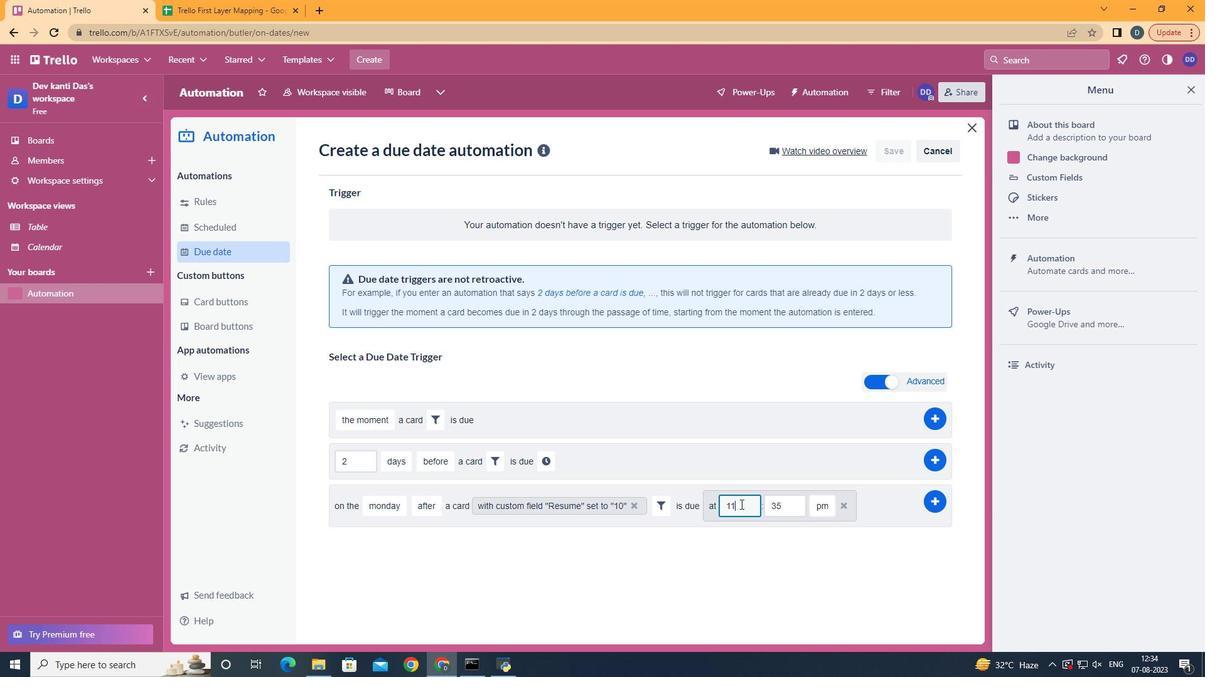
Action: Mouse moved to (787, 502)
Screenshot: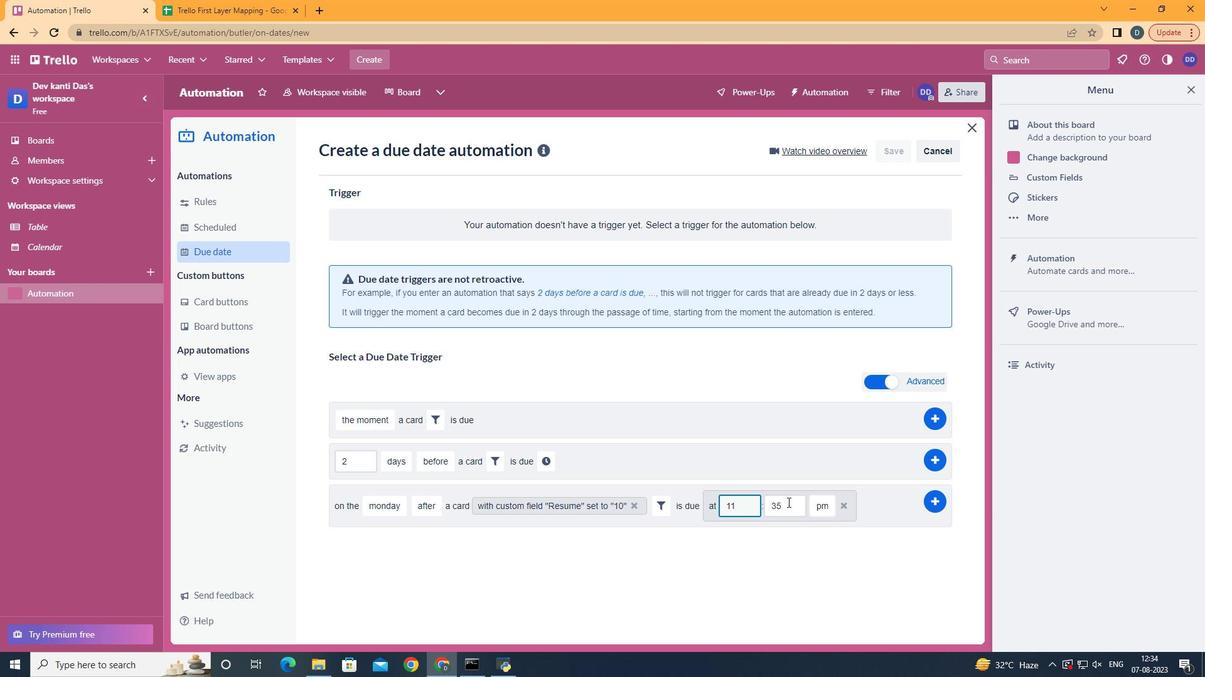 
Action: Mouse pressed left at (787, 502)
Screenshot: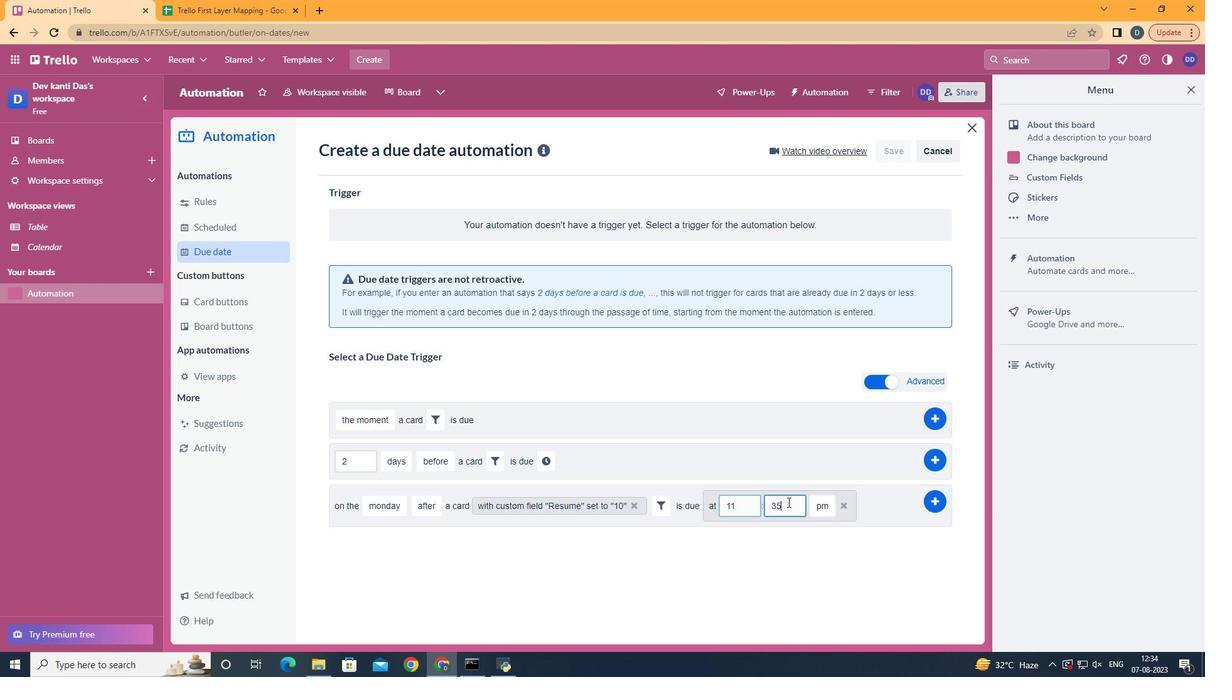 
Action: Key pressed <Key.backspace><Key.backspace>00
Screenshot: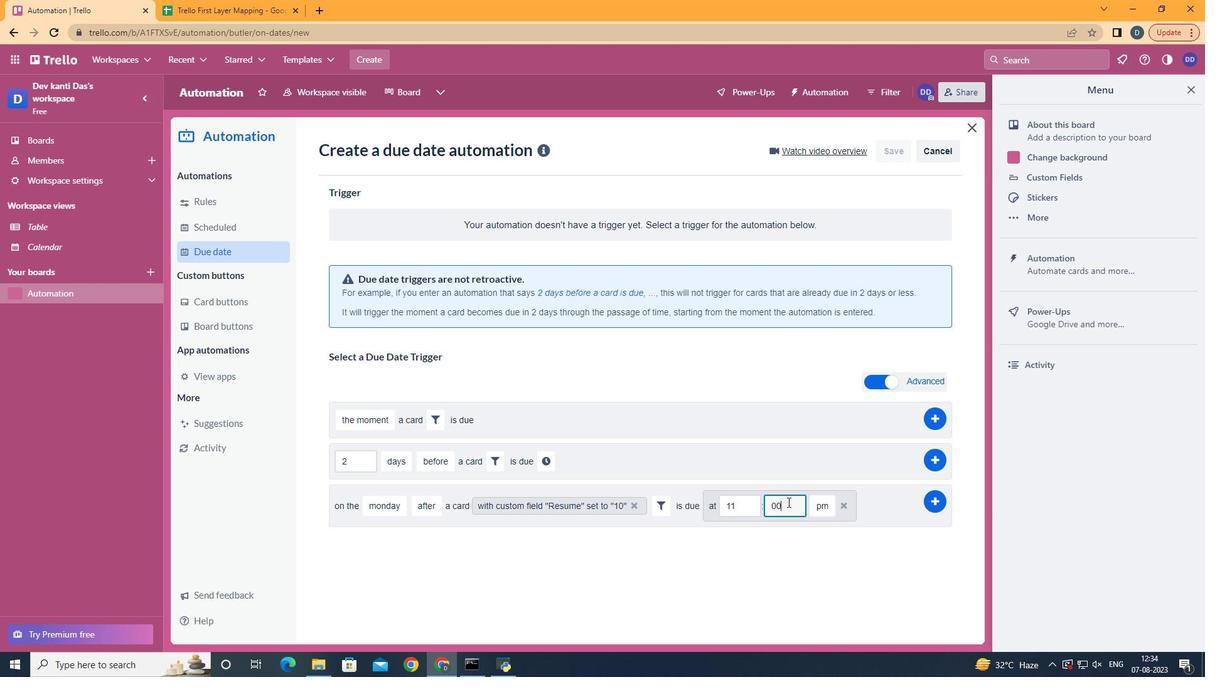 
Action: Mouse moved to (826, 526)
Screenshot: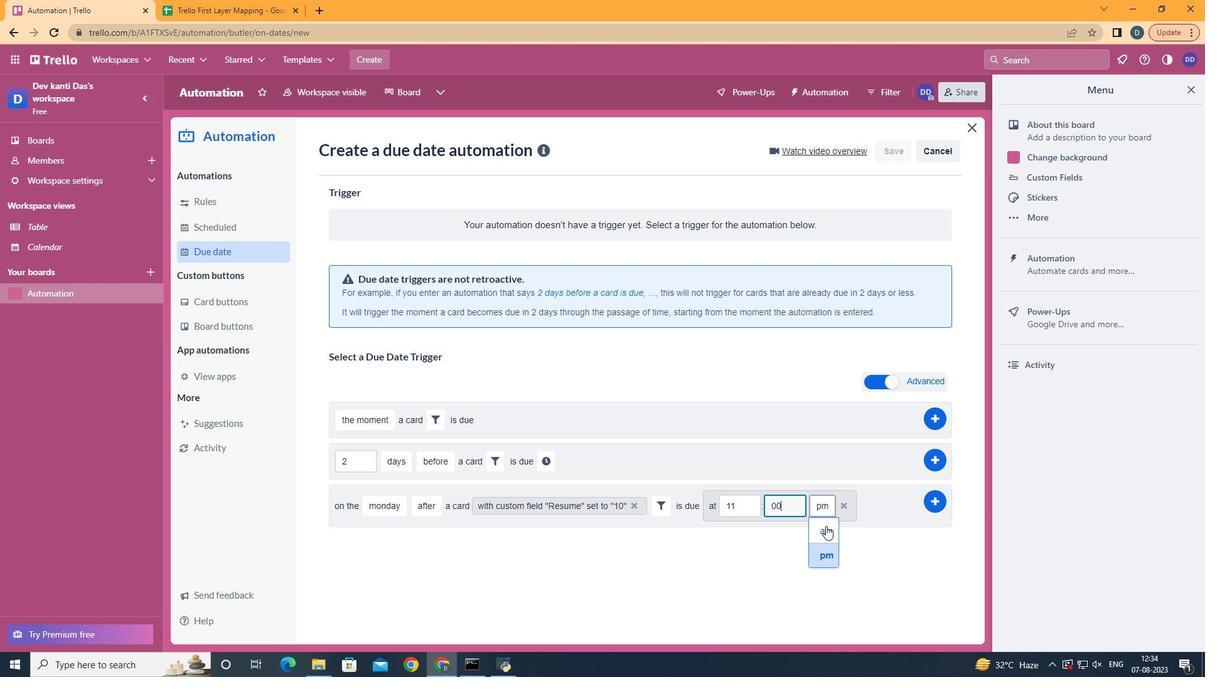 
Action: Mouse pressed left at (826, 526)
Screenshot: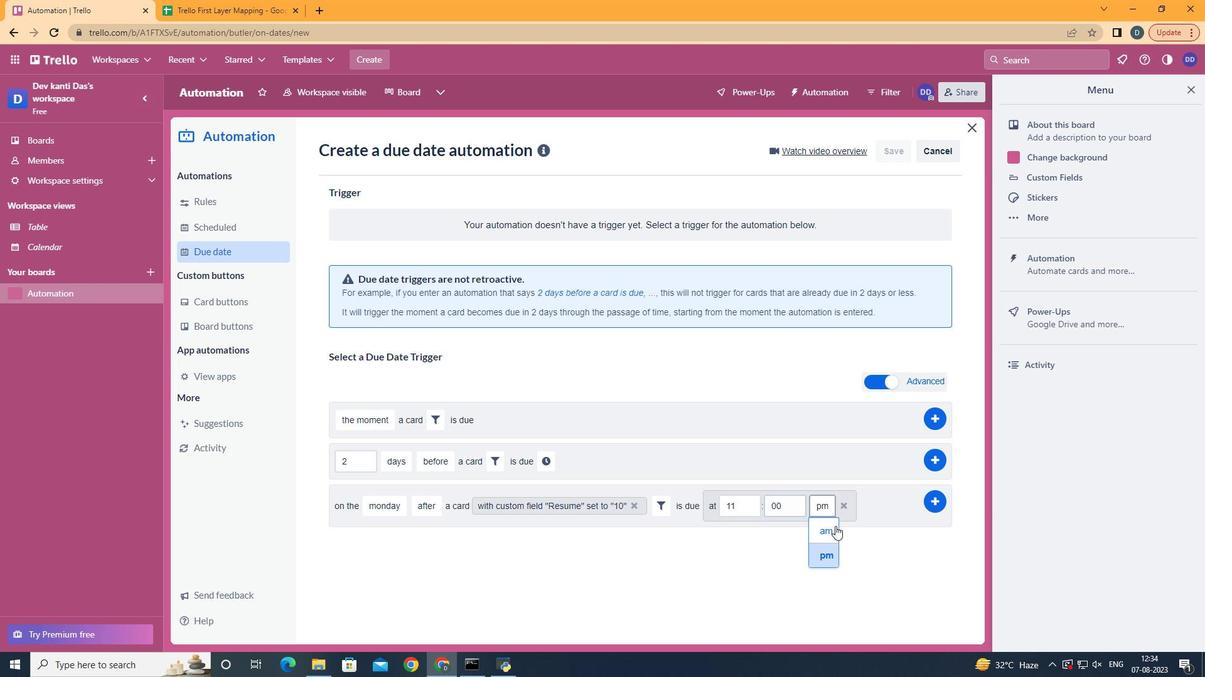 
Action: Mouse moved to (929, 499)
Screenshot: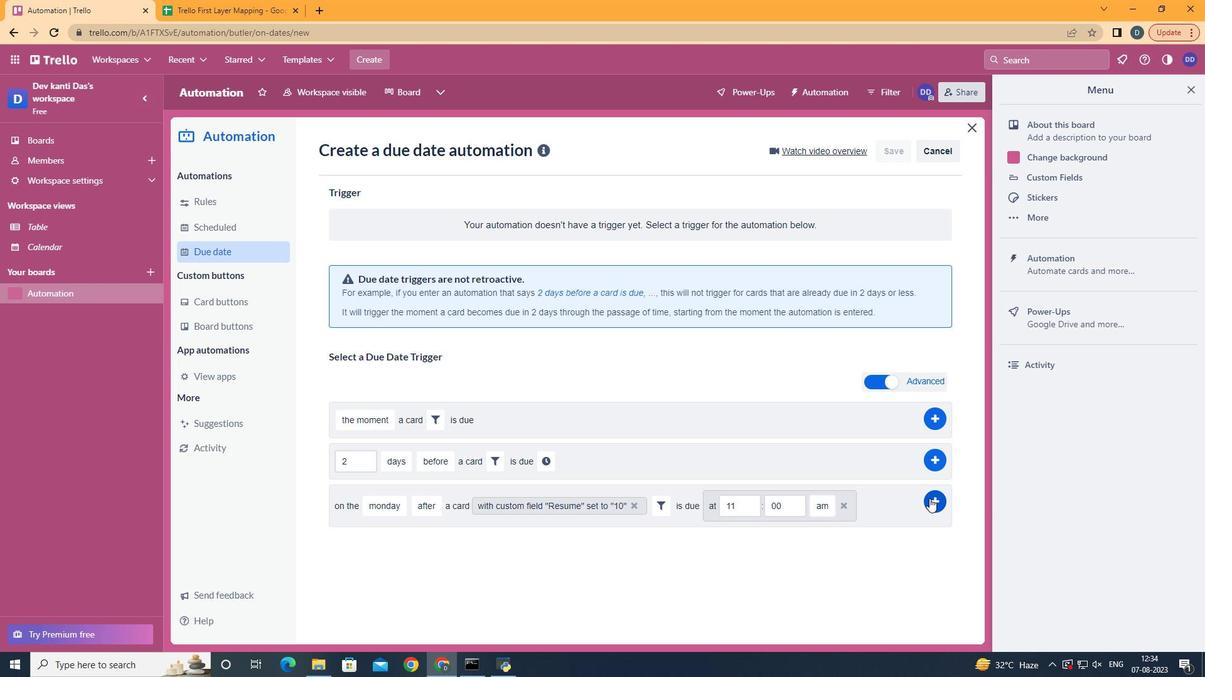 
Action: Mouse pressed left at (929, 499)
Screenshot: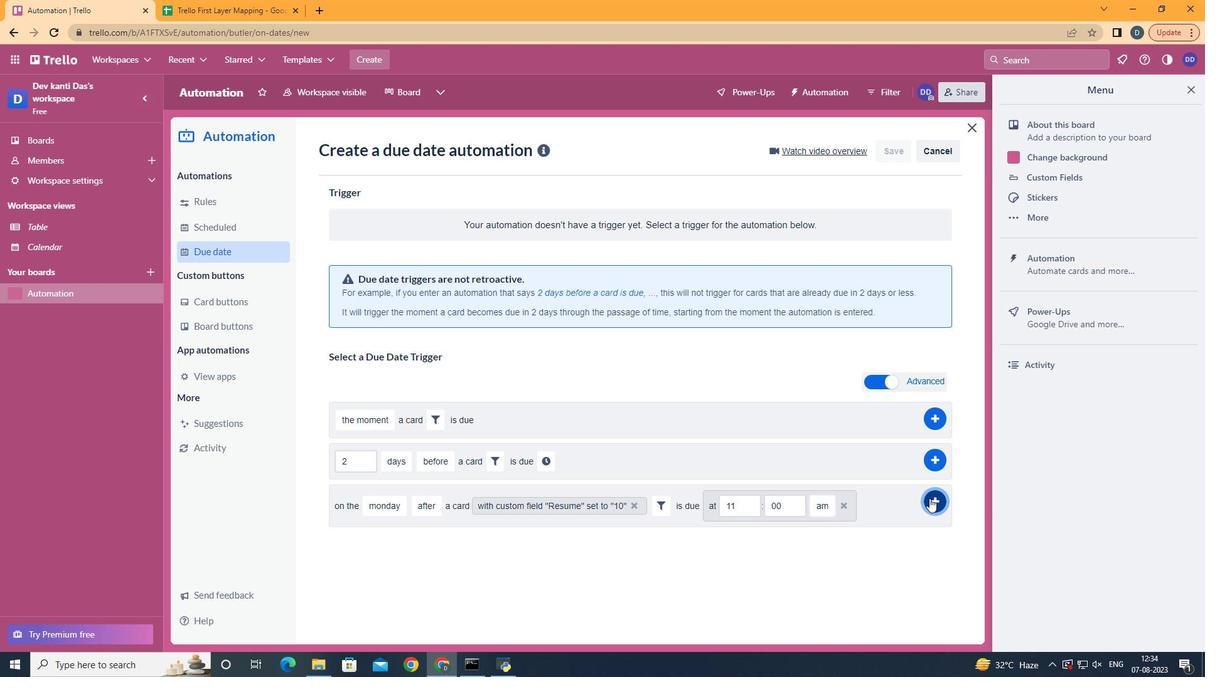 
Action: Mouse moved to (517, 240)
Screenshot: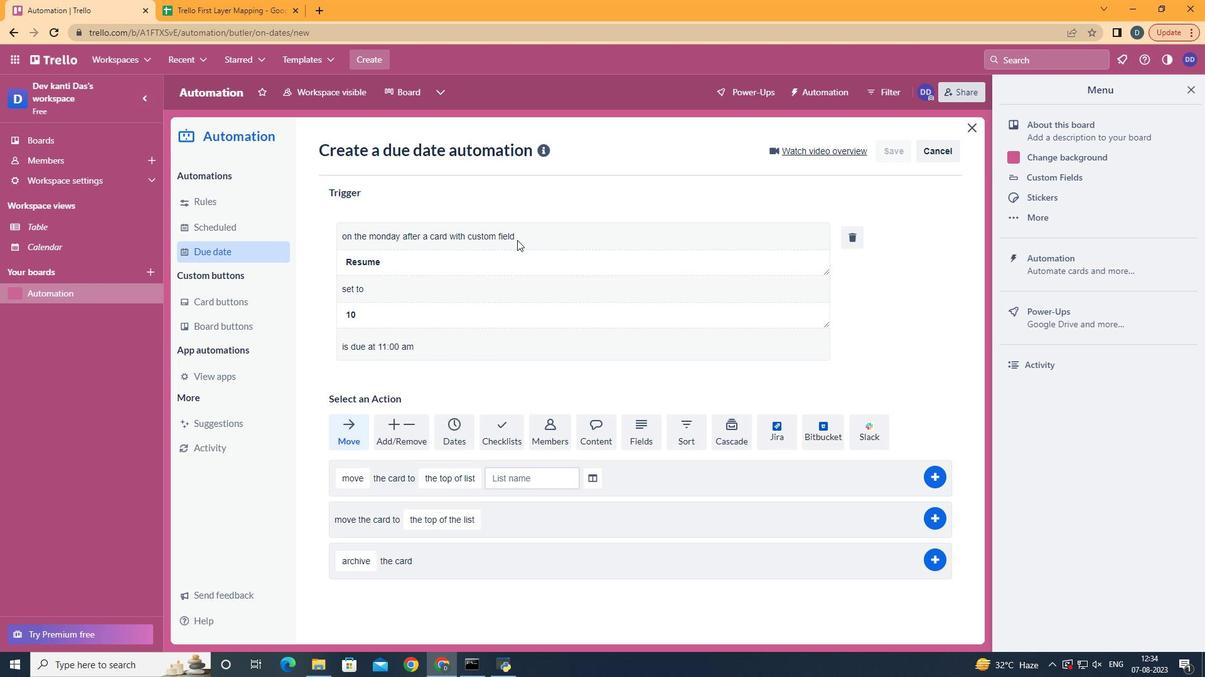 
